 Task: Find connections with filter location Babijn with filter topic #Mindfulwith filter profile language Potuguese with filter current company Informatica with filter school Tamil Nadu Open University, Chennai with filter industry Legislative Offices with filter service category Filing with filter keywords title Iron Worker
Action: Mouse moved to (528, 61)
Screenshot: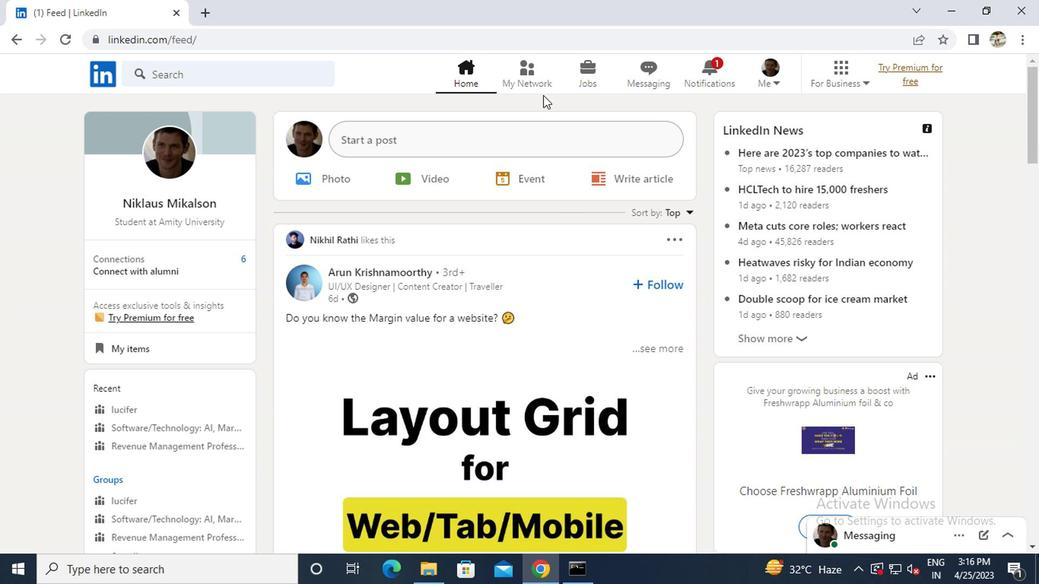 
Action: Mouse pressed left at (528, 61)
Screenshot: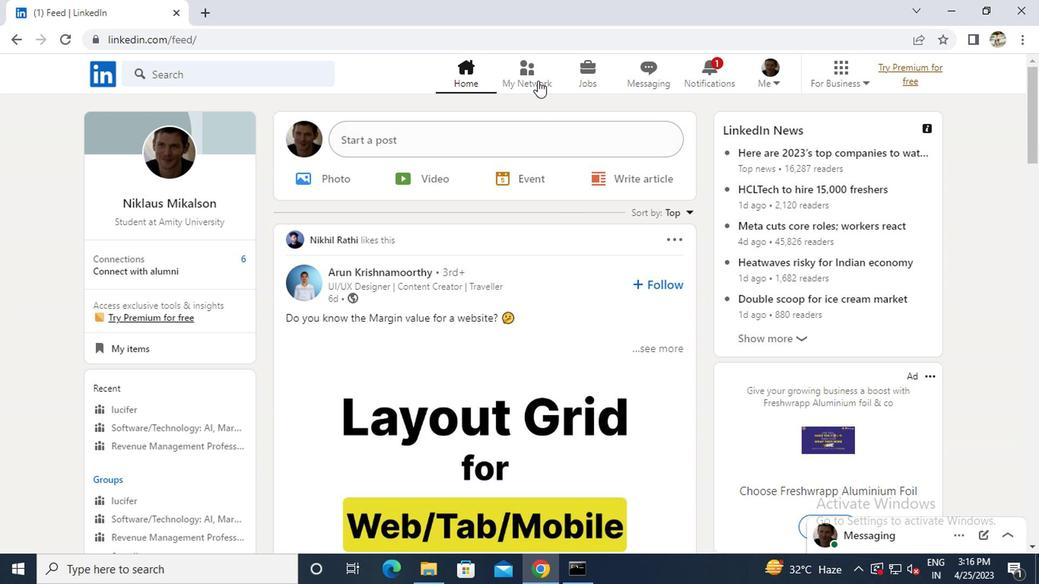 
Action: Mouse moved to (158, 158)
Screenshot: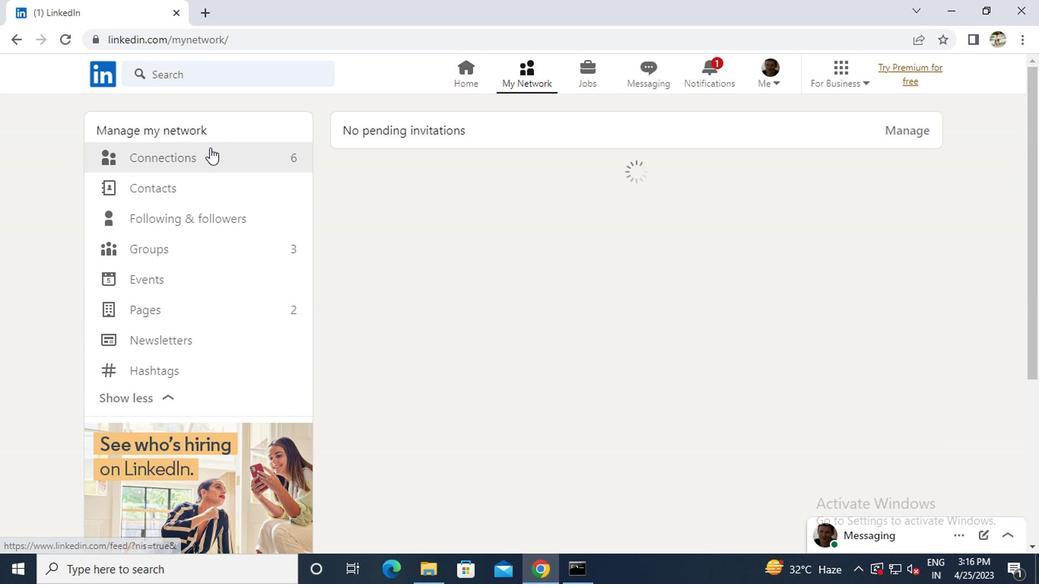 
Action: Mouse pressed left at (158, 158)
Screenshot: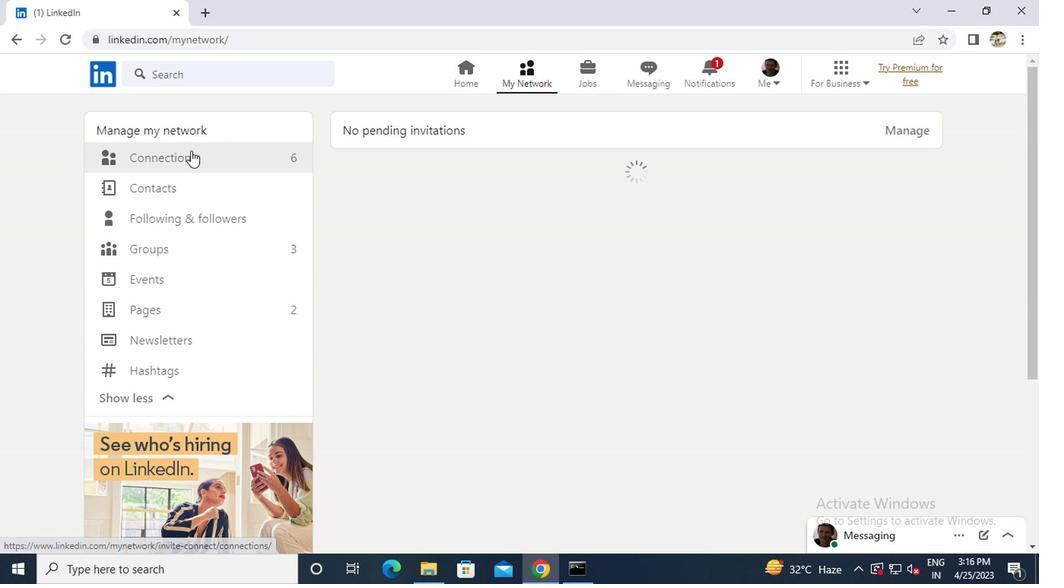 
Action: Mouse moved to (620, 160)
Screenshot: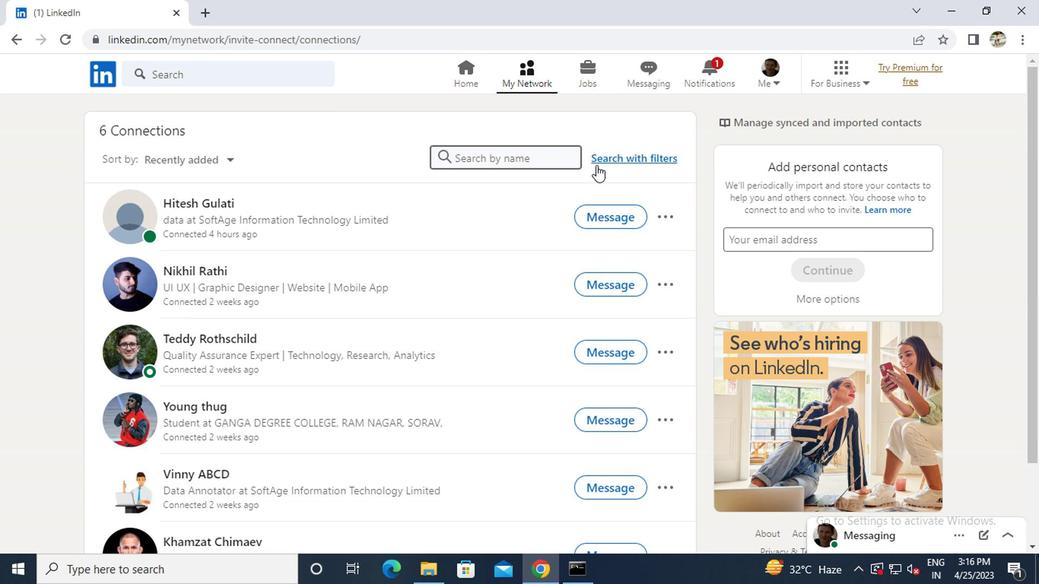 
Action: Mouse pressed left at (620, 160)
Screenshot: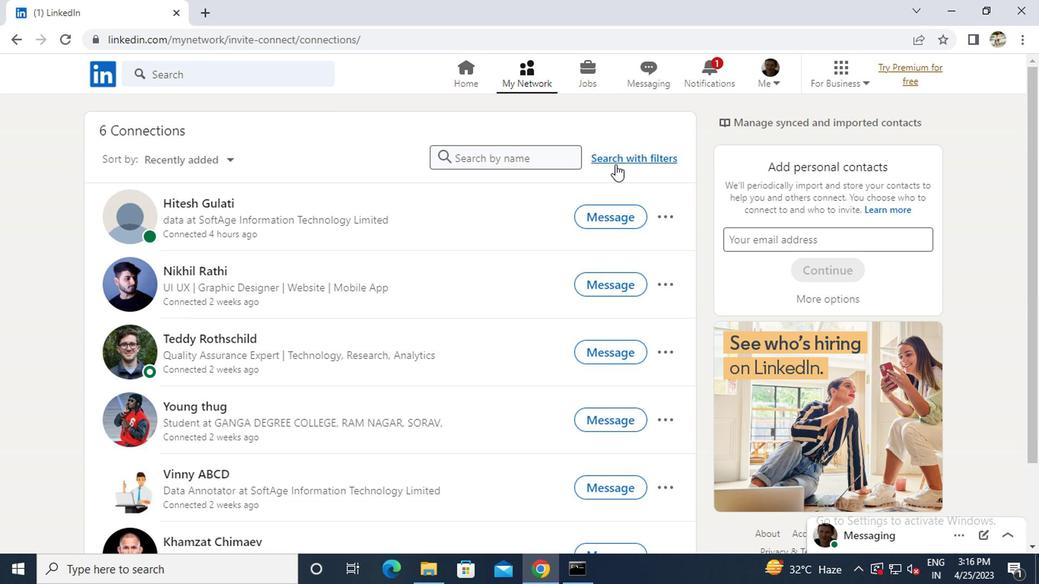 
Action: Mouse moved to (507, 117)
Screenshot: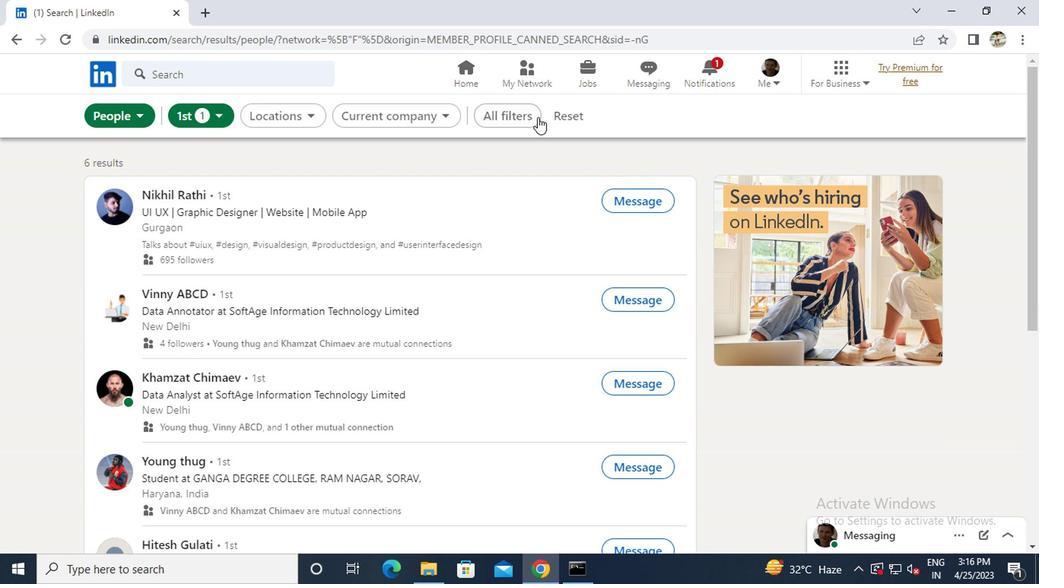 
Action: Mouse pressed left at (507, 117)
Screenshot: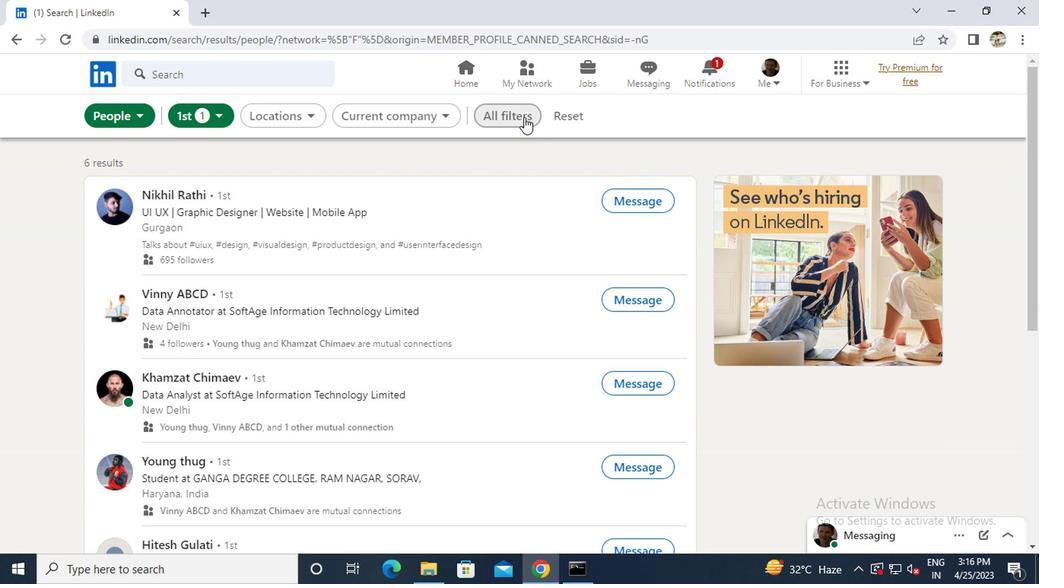 
Action: Mouse moved to (750, 380)
Screenshot: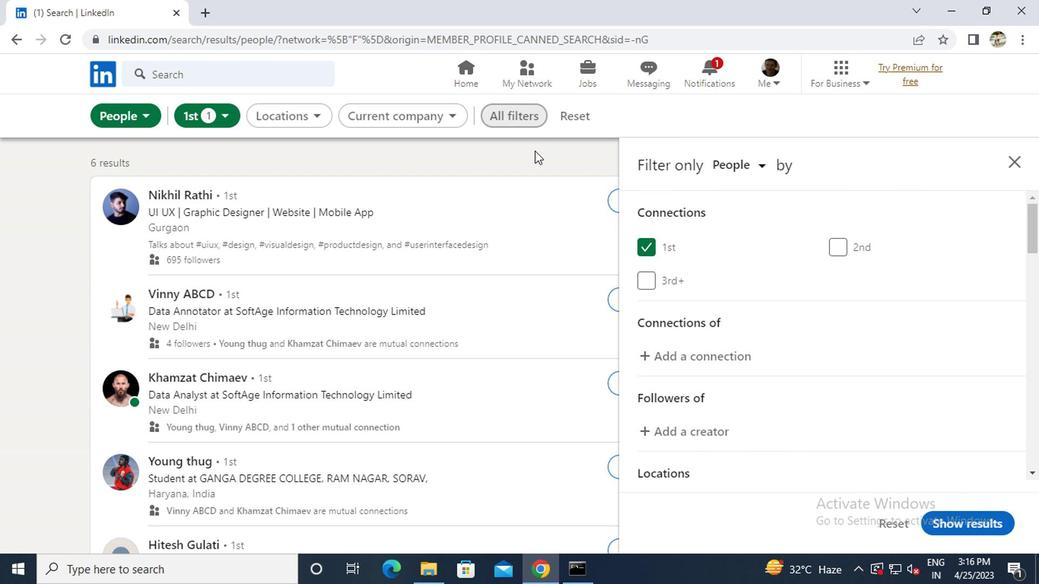 
Action: Mouse scrolled (750, 379) with delta (0, -1)
Screenshot: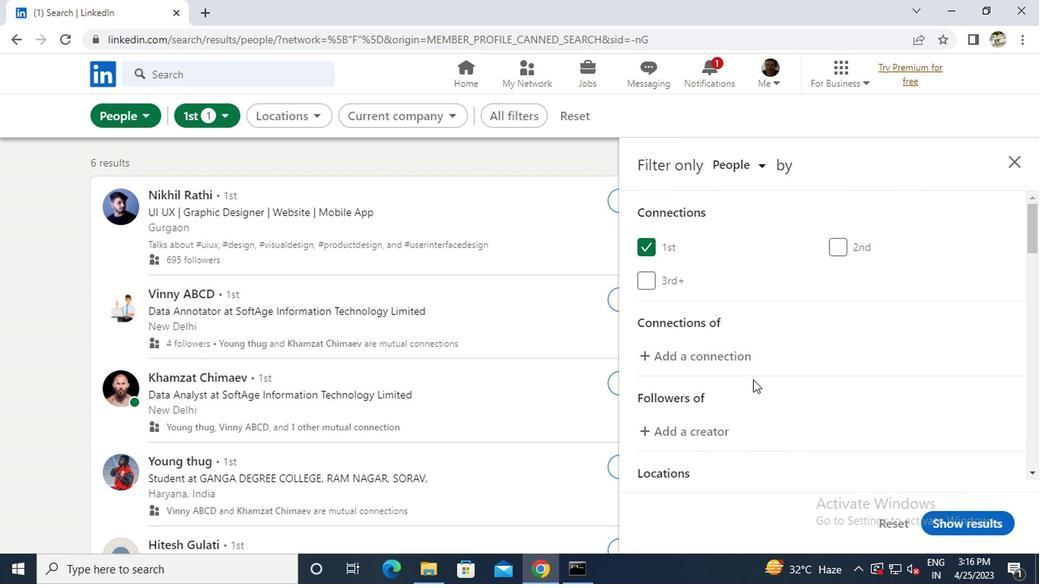 
Action: Mouse moved to (750, 381)
Screenshot: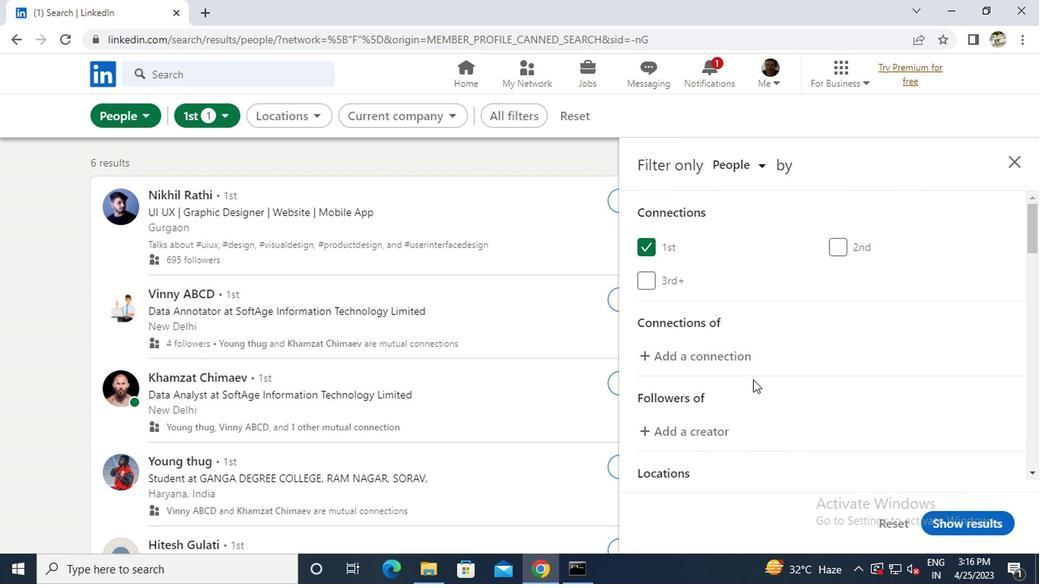 
Action: Mouse scrolled (750, 380) with delta (0, 0)
Screenshot: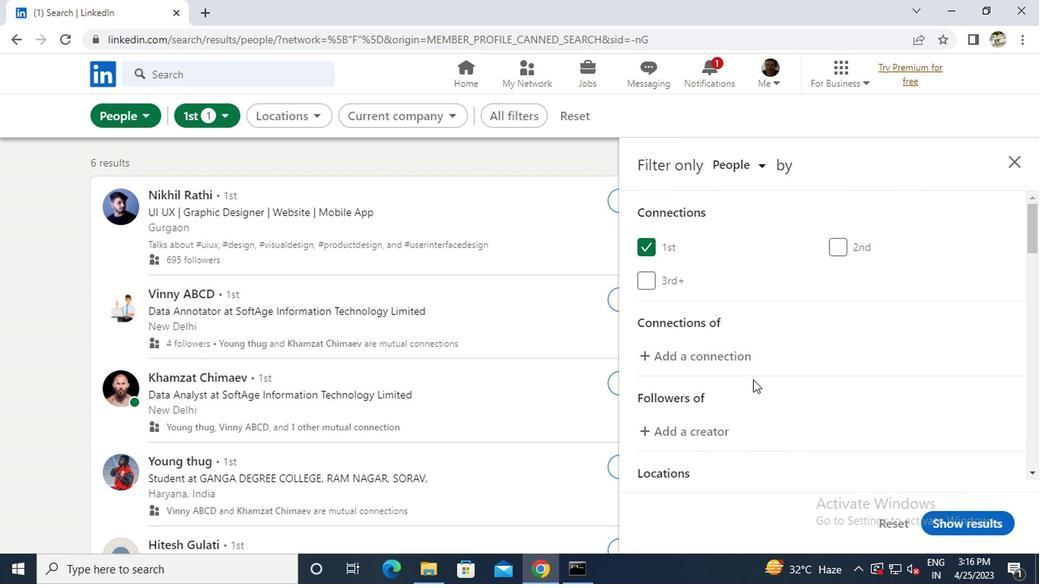 
Action: Mouse scrolled (750, 380) with delta (0, 0)
Screenshot: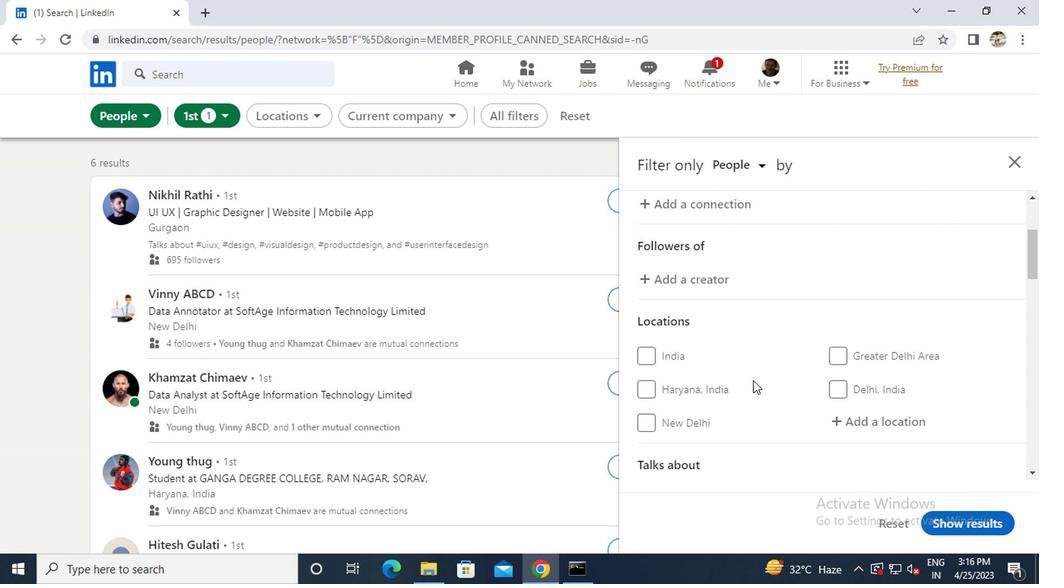 
Action: Mouse moved to (867, 353)
Screenshot: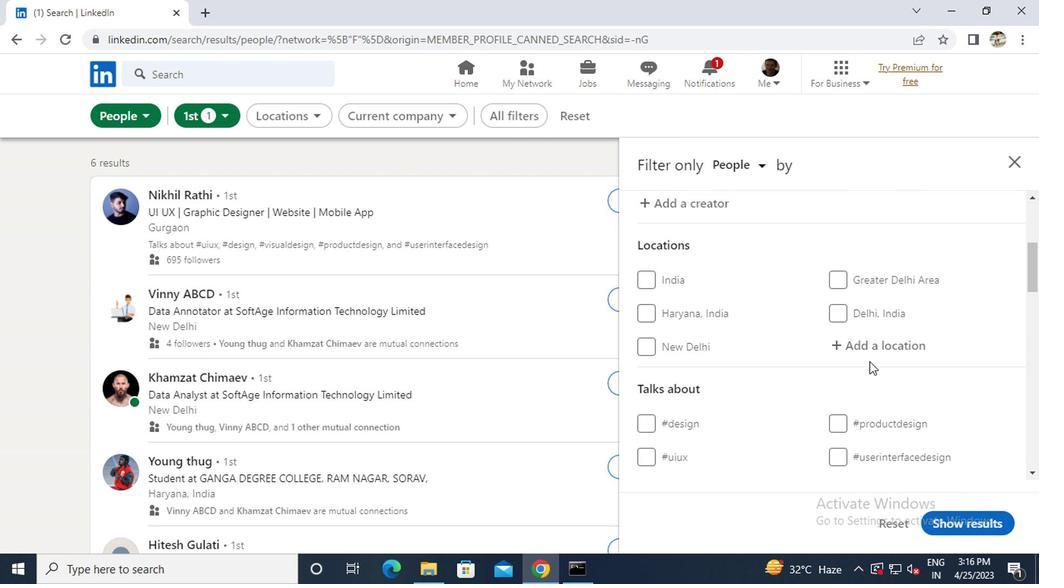 
Action: Mouse pressed left at (867, 353)
Screenshot: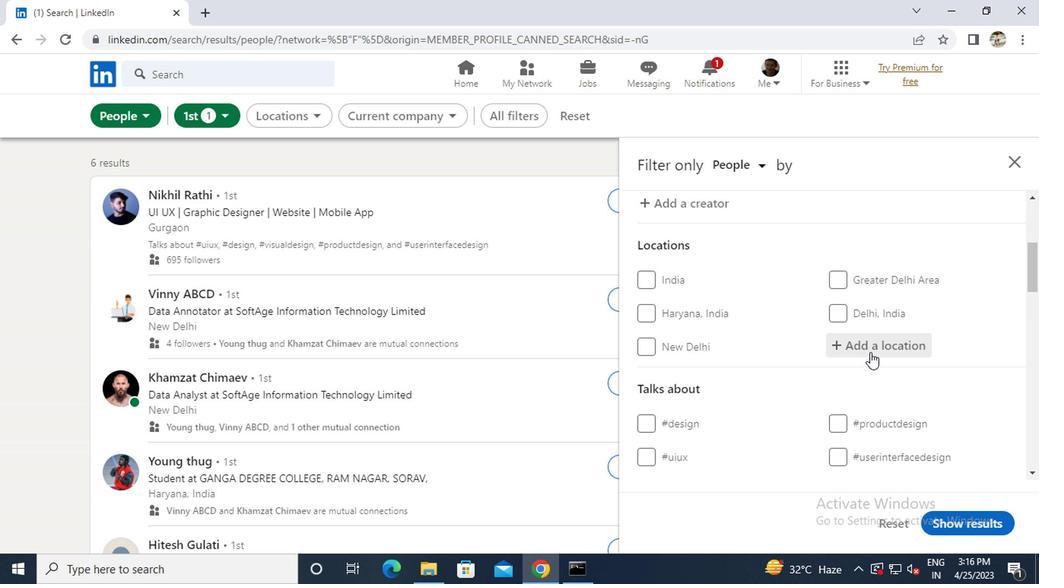 
Action: Key pressed <Key.caps_lock>b<Key.caps_lock>abijn
Screenshot: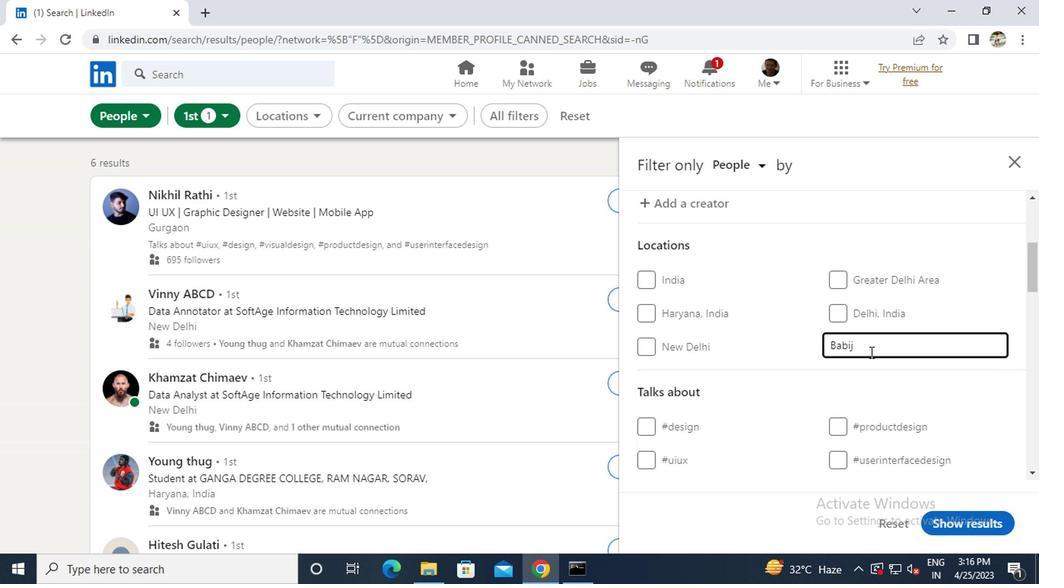 
Action: Mouse scrolled (867, 352) with delta (0, 0)
Screenshot: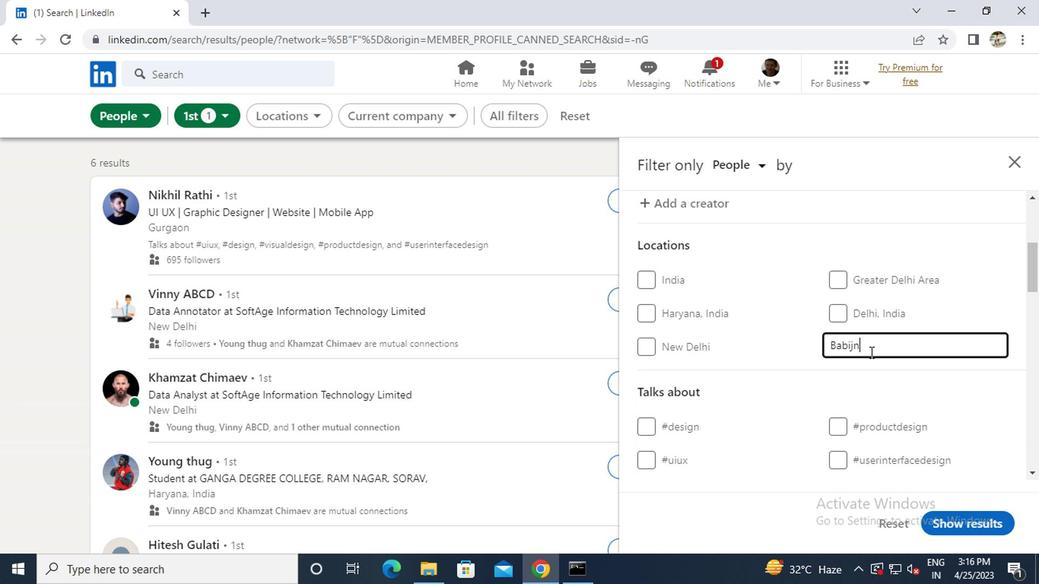 
Action: Mouse scrolled (867, 352) with delta (0, 0)
Screenshot: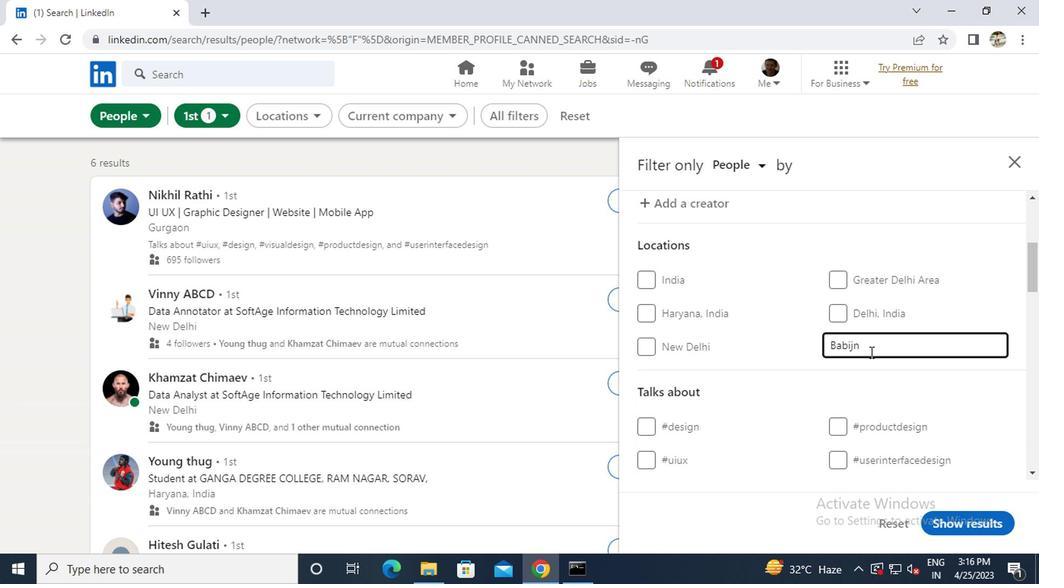 
Action: Mouse moved to (867, 345)
Screenshot: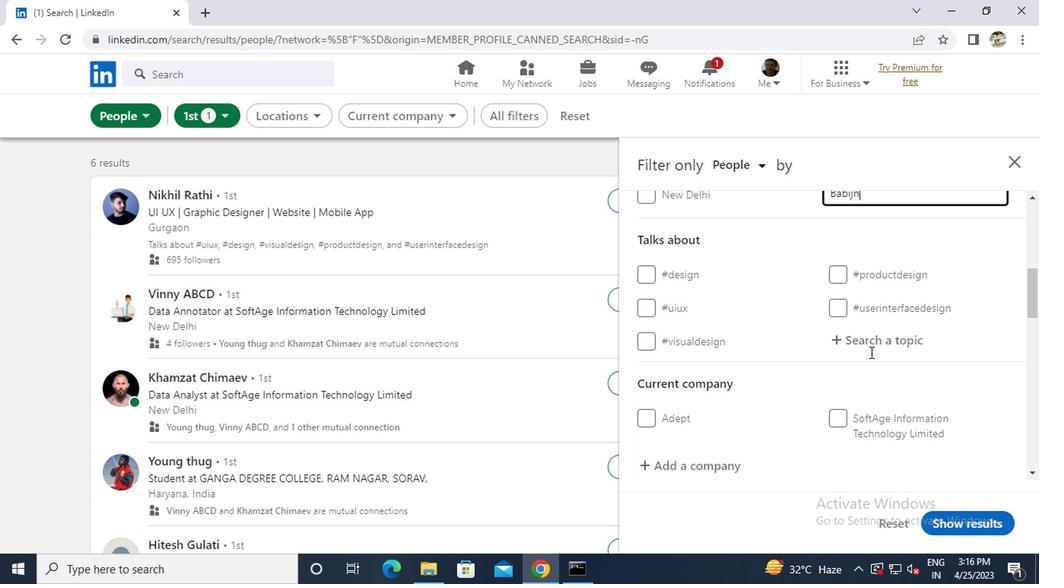 
Action: Mouse pressed left at (867, 345)
Screenshot: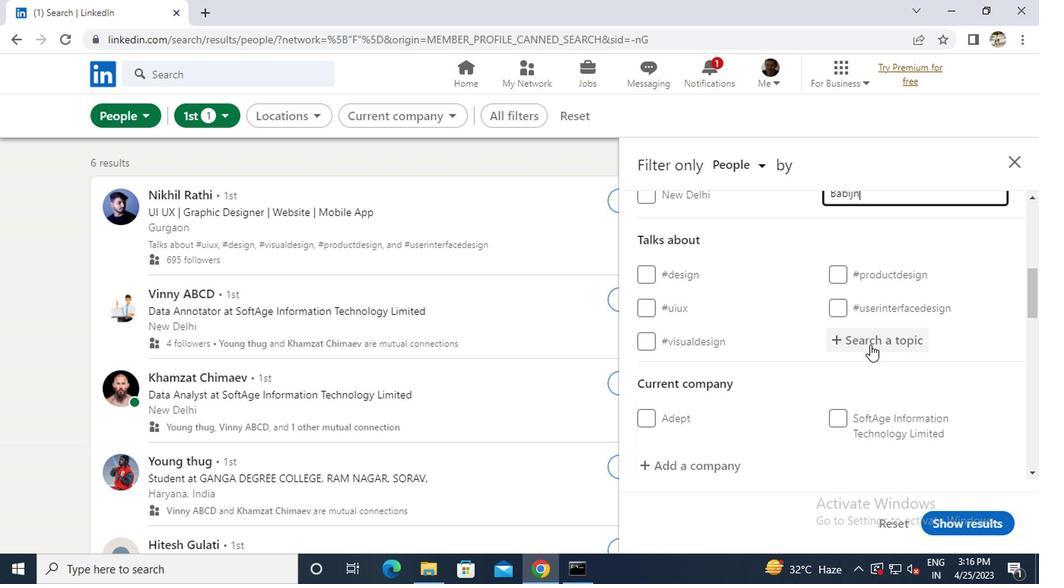 
Action: Key pressed <Key.shift>#<Key.caps_lock>M<Key.caps_lock>INDFUL
Screenshot: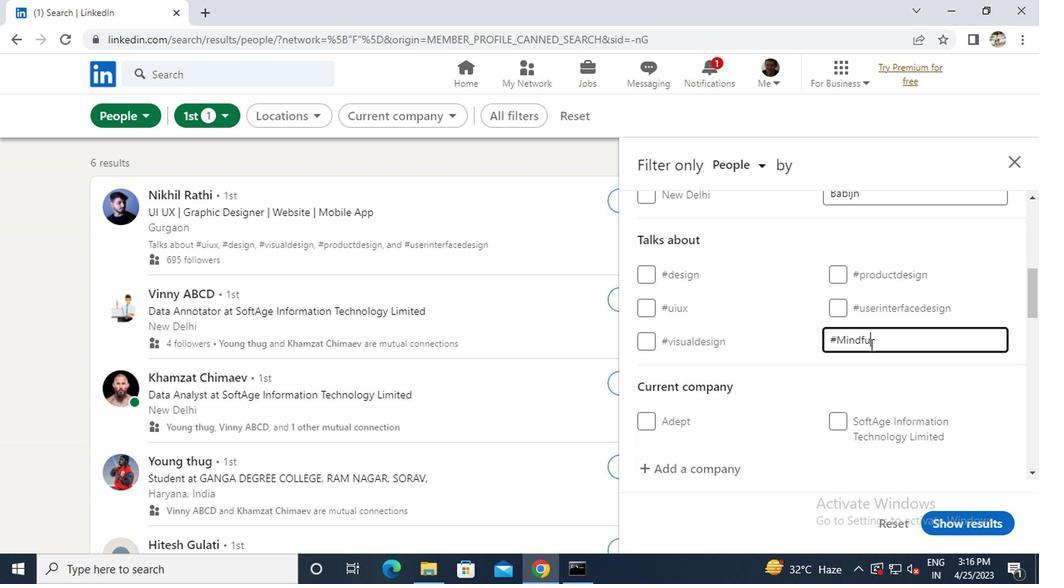 
Action: Mouse scrolled (867, 345) with delta (0, 0)
Screenshot: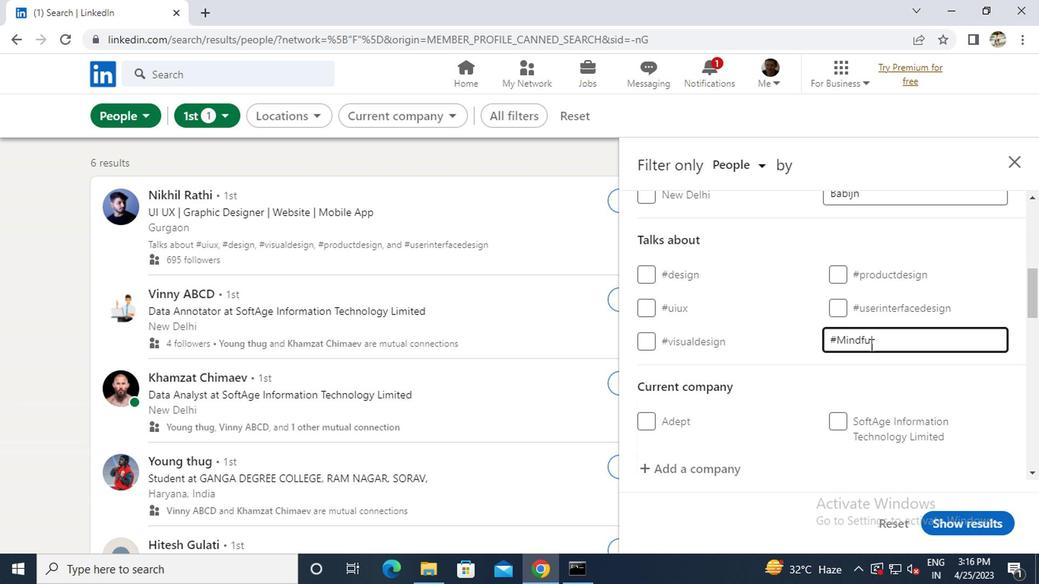 
Action: Mouse scrolled (867, 345) with delta (0, 0)
Screenshot: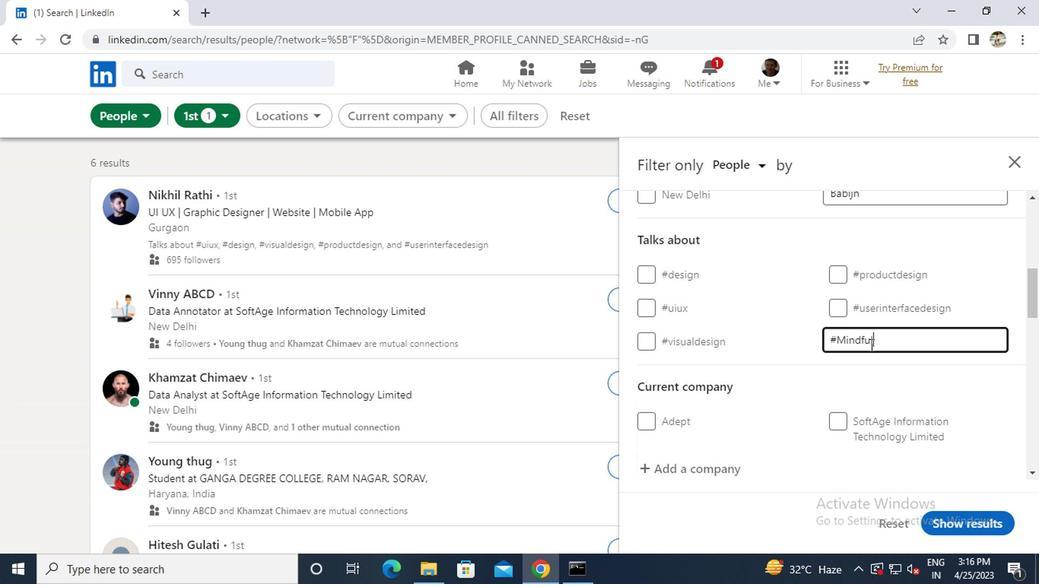 
Action: Mouse moved to (700, 306)
Screenshot: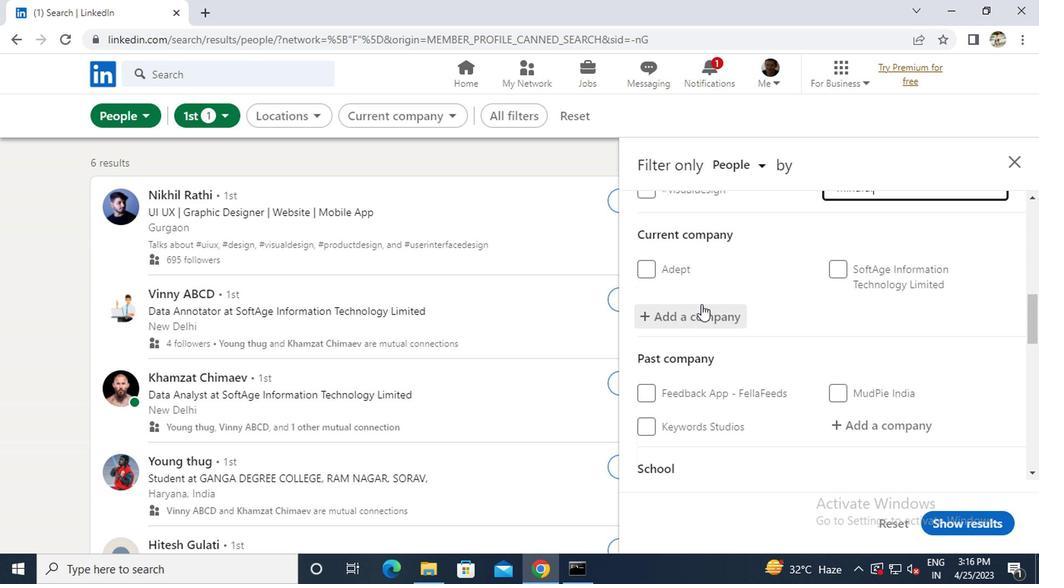 
Action: Mouse pressed left at (700, 306)
Screenshot: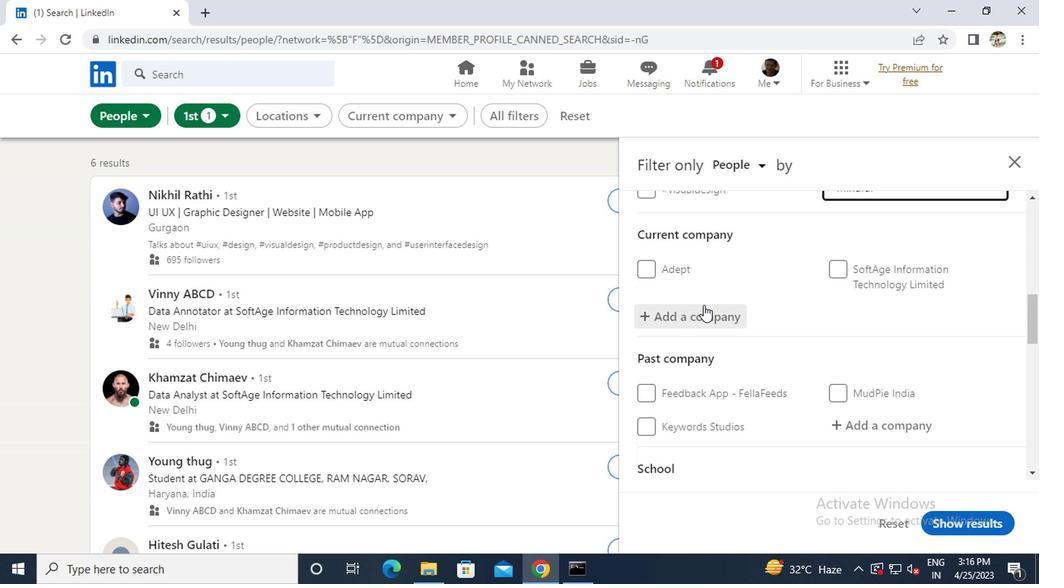 
Action: Key pressed <Key.caps_lock>I<Key.caps_lock>NFORM
Screenshot: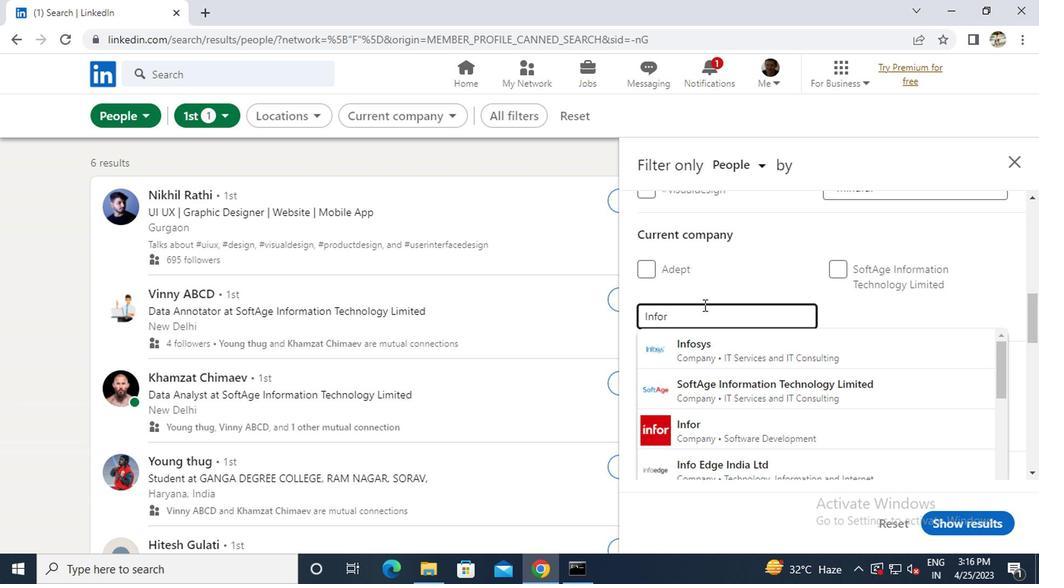 
Action: Mouse moved to (688, 395)
Screenshot: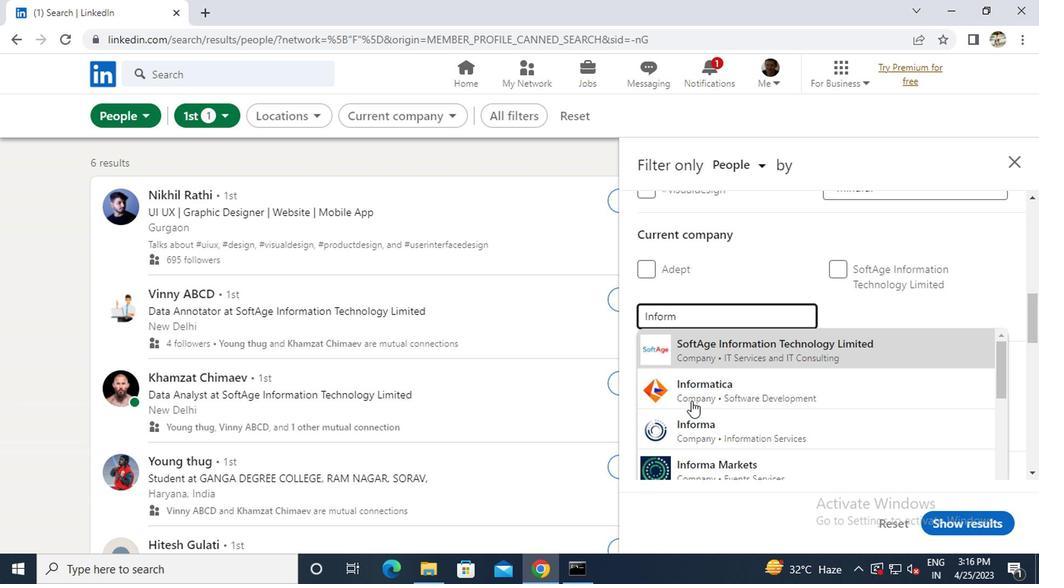 
Action: Mouse pressed left at (688, 395)
Screenshot: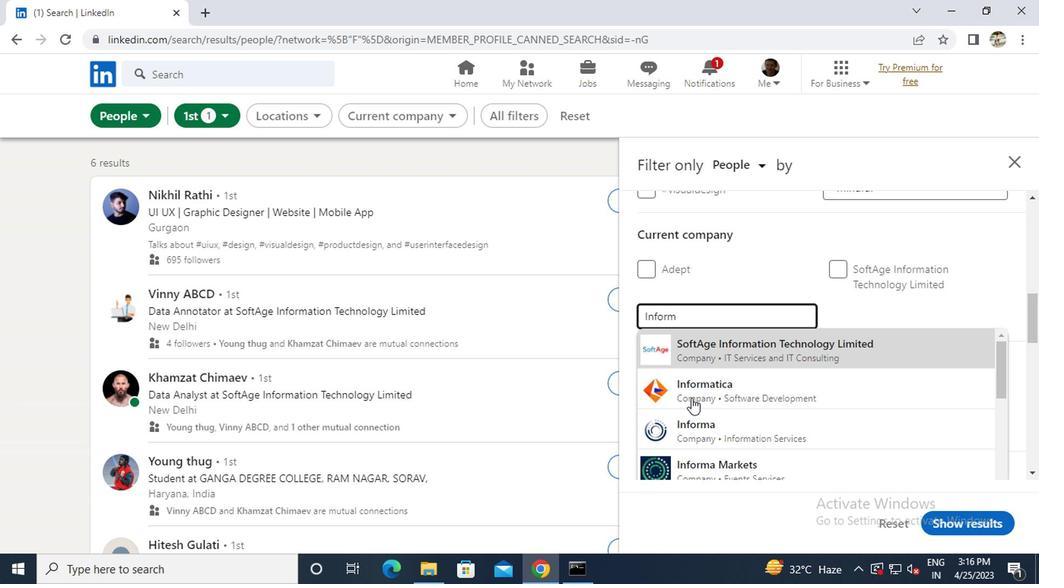 
Action: Mouse scrolled (688, 394) with delta (0, -1)
Screenshot: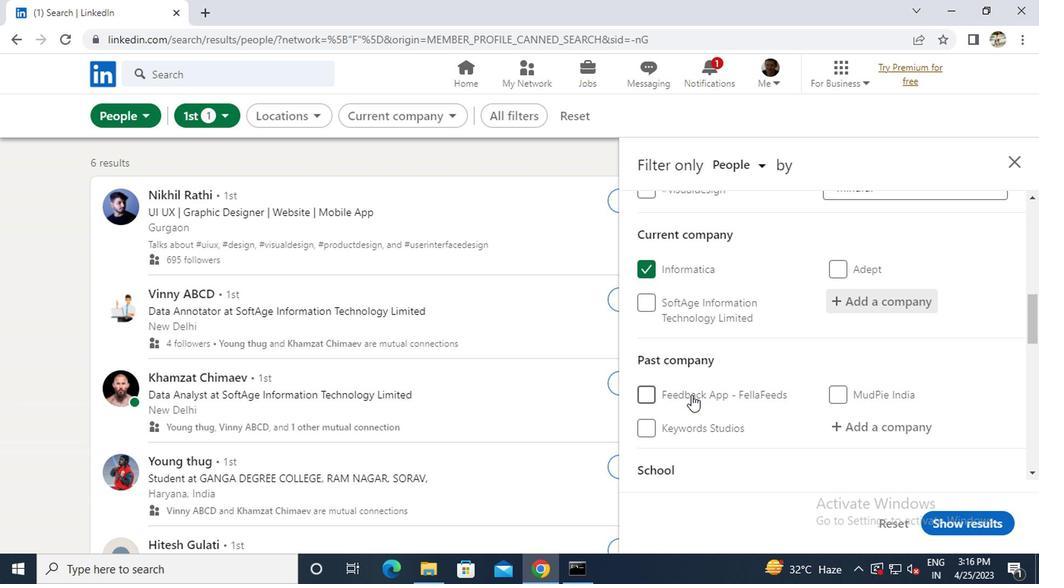 
Action: Mouse scrolled (688, 394) with delta (0, -1)
Screenshot: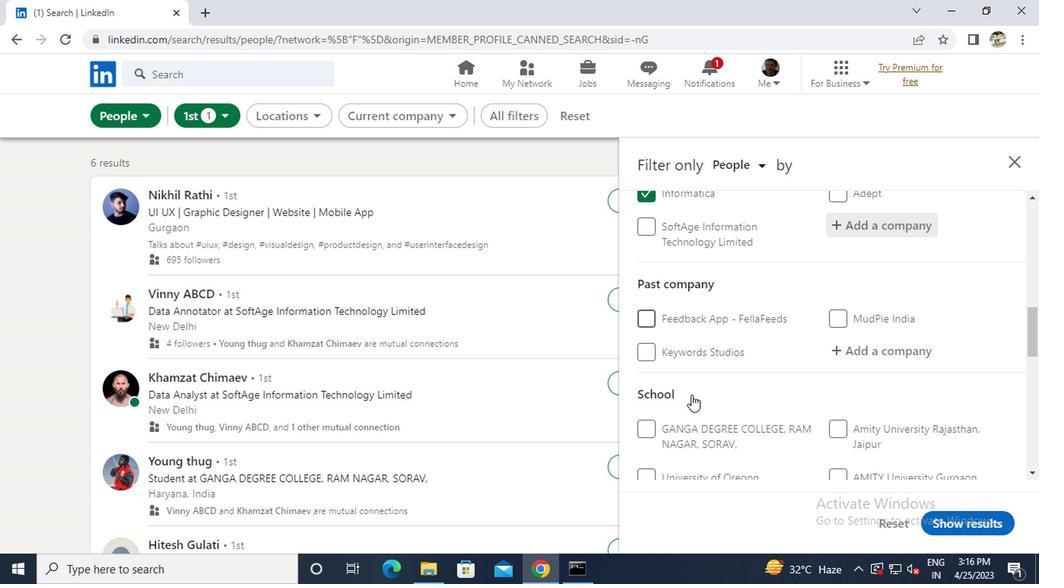 
Action: Mouse moved to (661, 433)
Screenshot: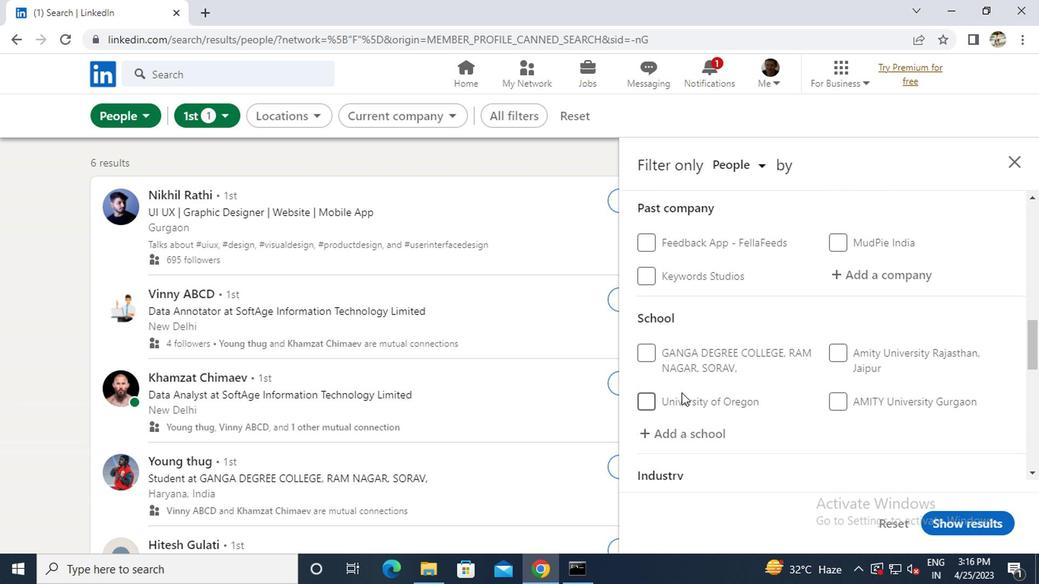 
Action: Mouse pressed left at (661, 433)
Screenshot: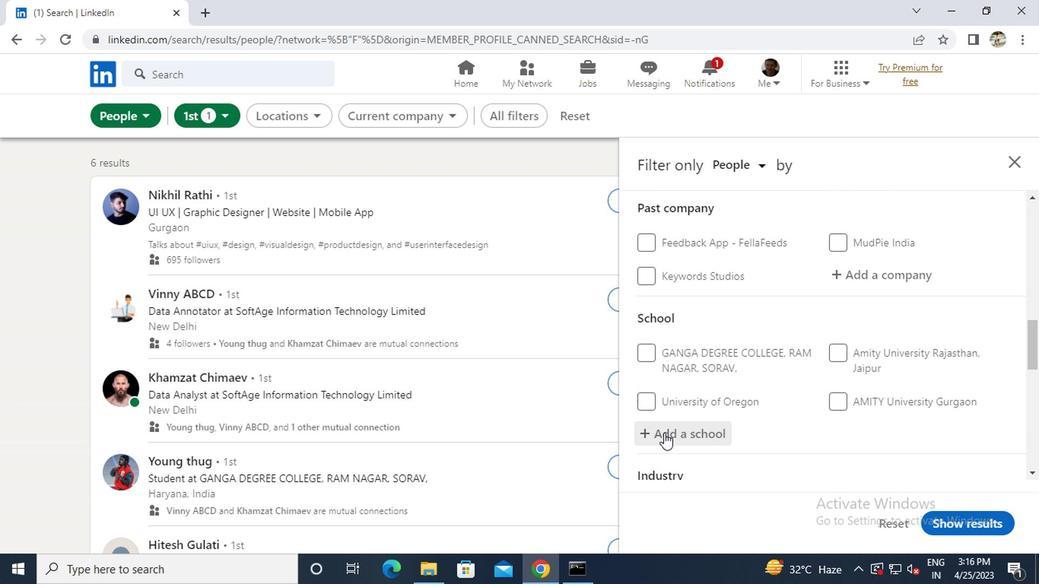 
Action: Key pressed <Key.caps_lock>T<Key.caps_lock>AMIL<Key.space><Key.caps_lock>N<Key.caps_lock>ADU<Key.space><Key.caps_lock>O<Key.caps_lock>
Screenshot: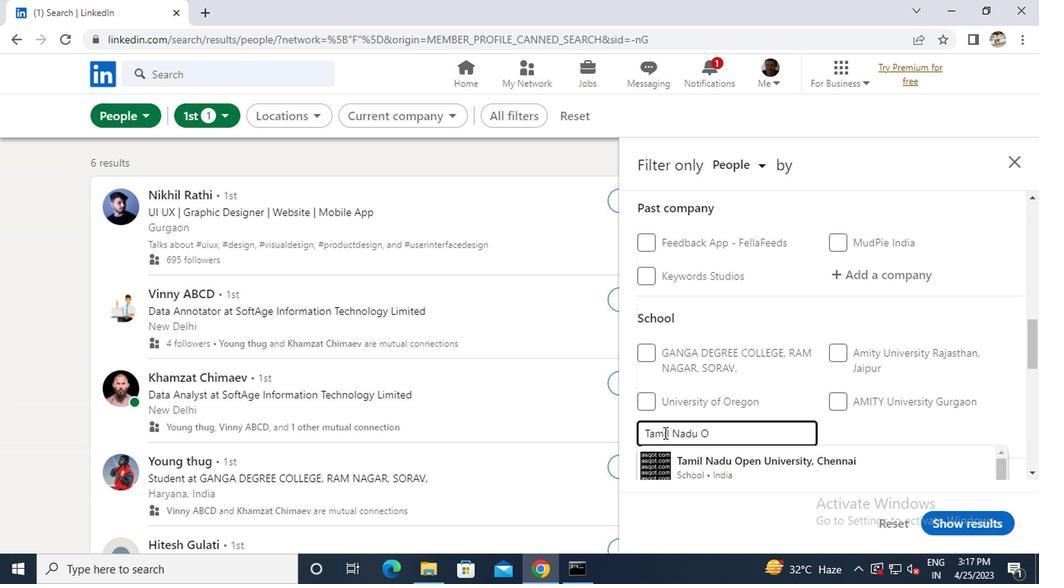 
Action: Mouse moved to (683, 458)
Screenshot: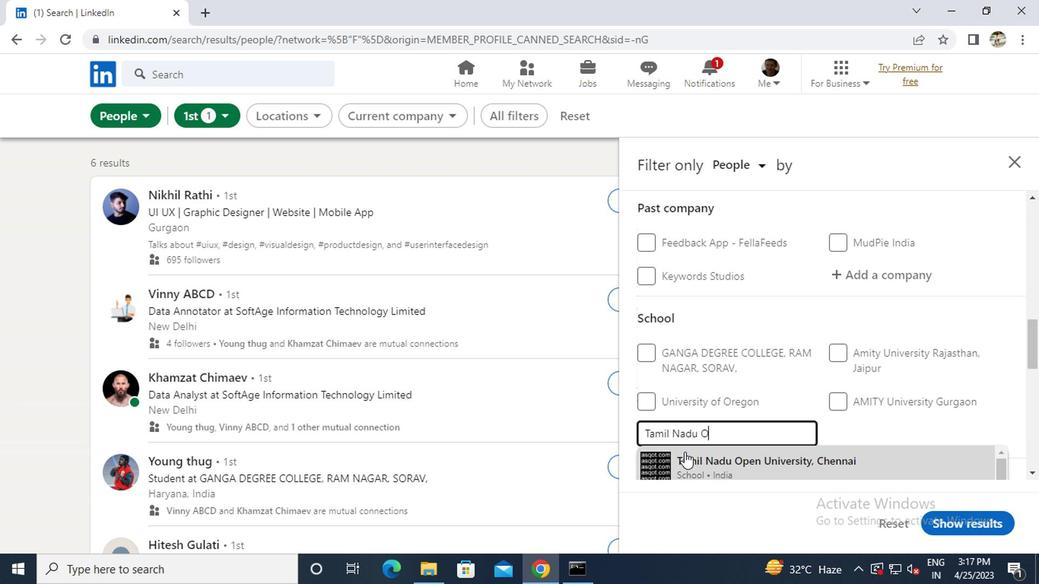 
Action: Mouse pressed left at (683, 458)
Screenshot: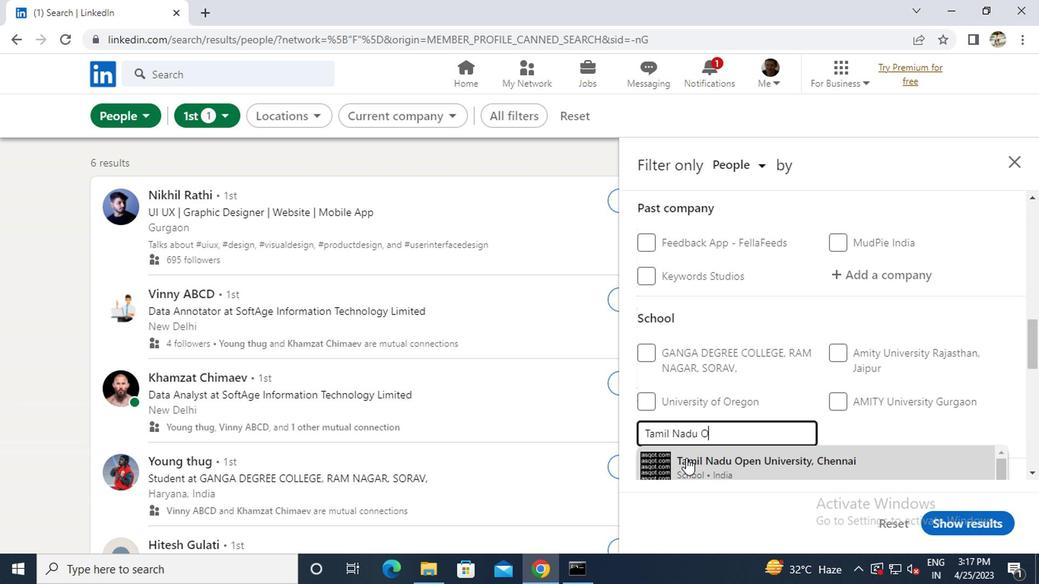 
Action: Mouse scrolled (683, 458) with delta (0, 0)
Screenshot: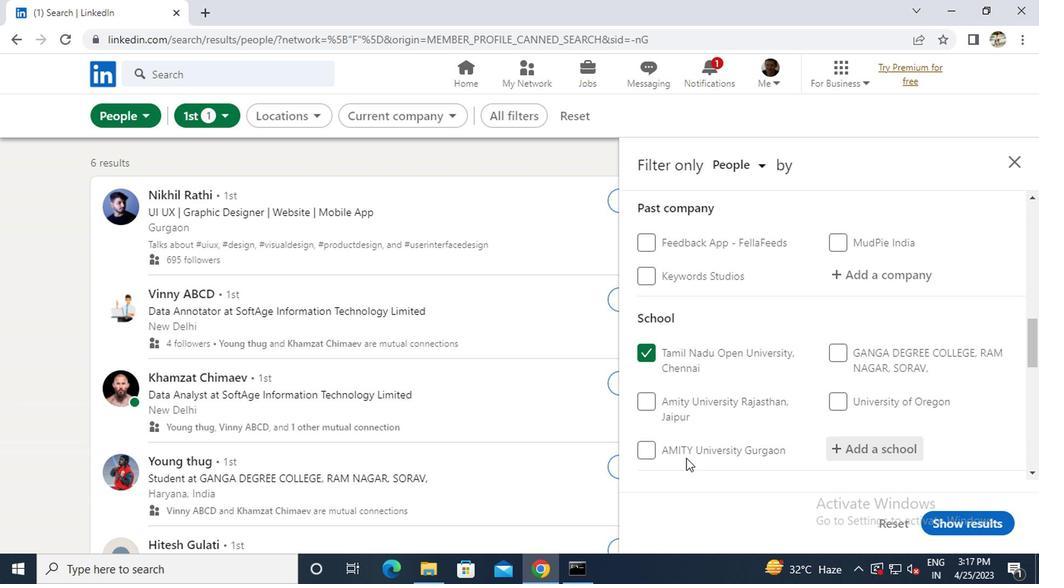 
Action: Mouse scrolled (683, 458) with delta (0, 0)
Screenshot: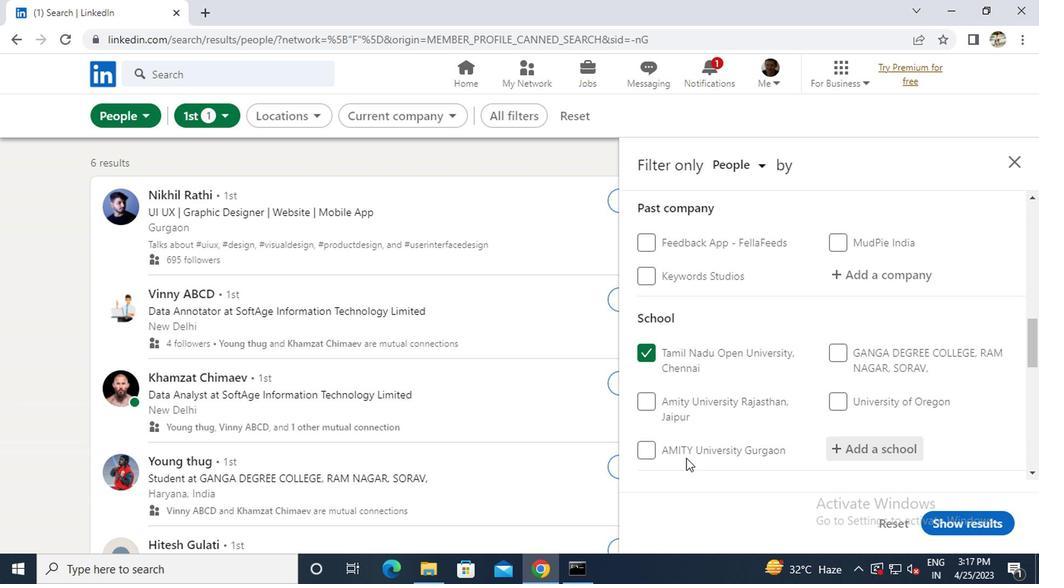 
Action: Mouse scrolled (683, 458) with delta (0, 0)
Screenshot: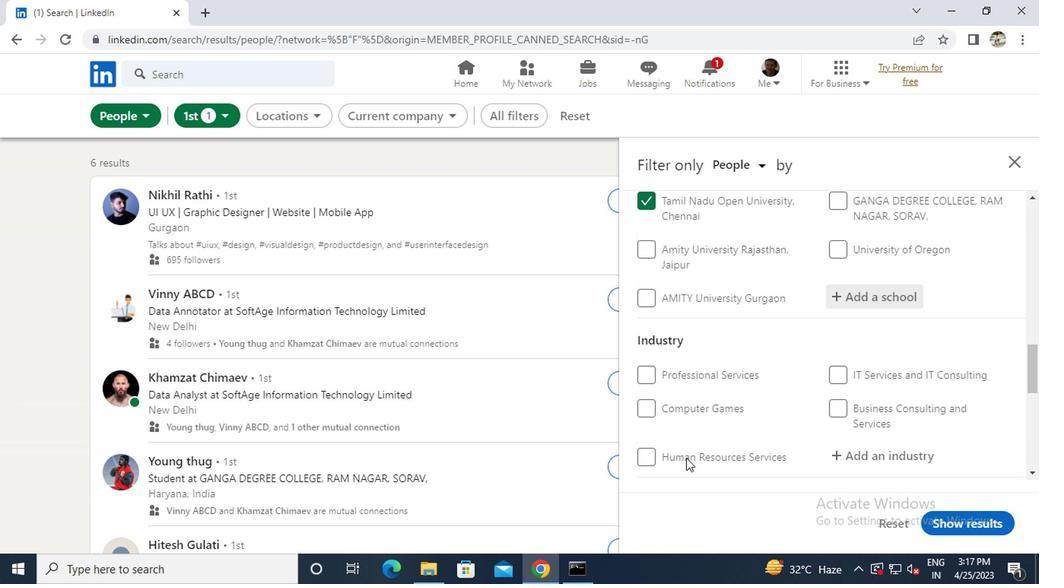 
Action: Mouse moved to (854, 378)
Screenshot: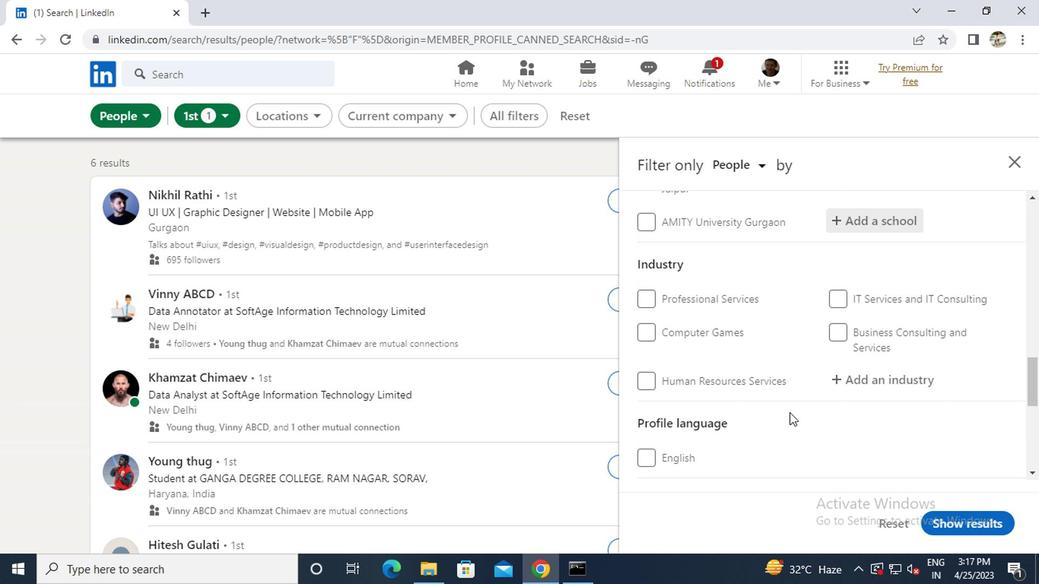 
Action: Mouse pressed left at (854, 378)
Screenshot: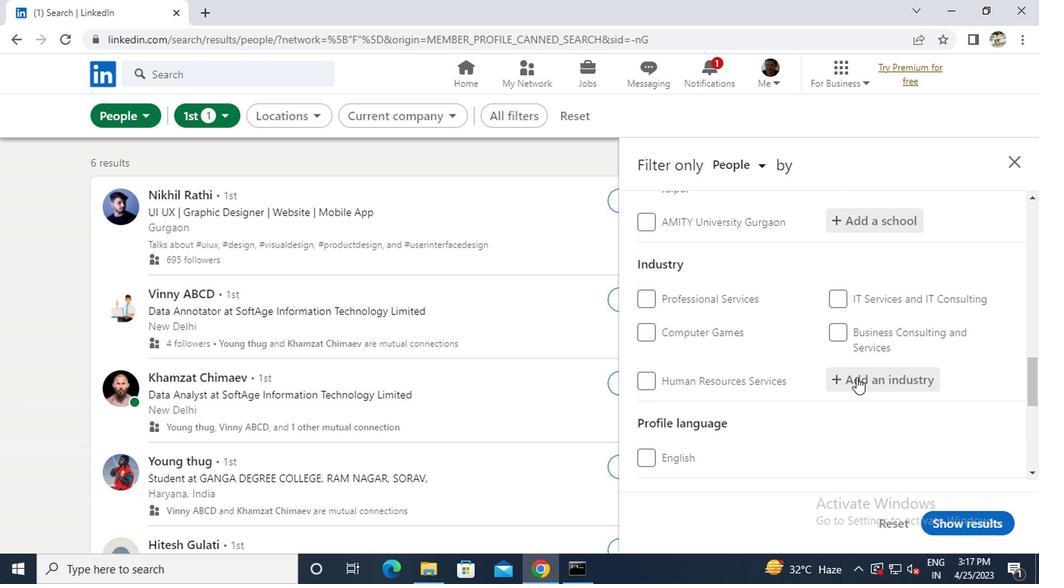 
Action: Key pressed <Key.caps_lock>L<Key.caps_lock>EGIS
Screenshot: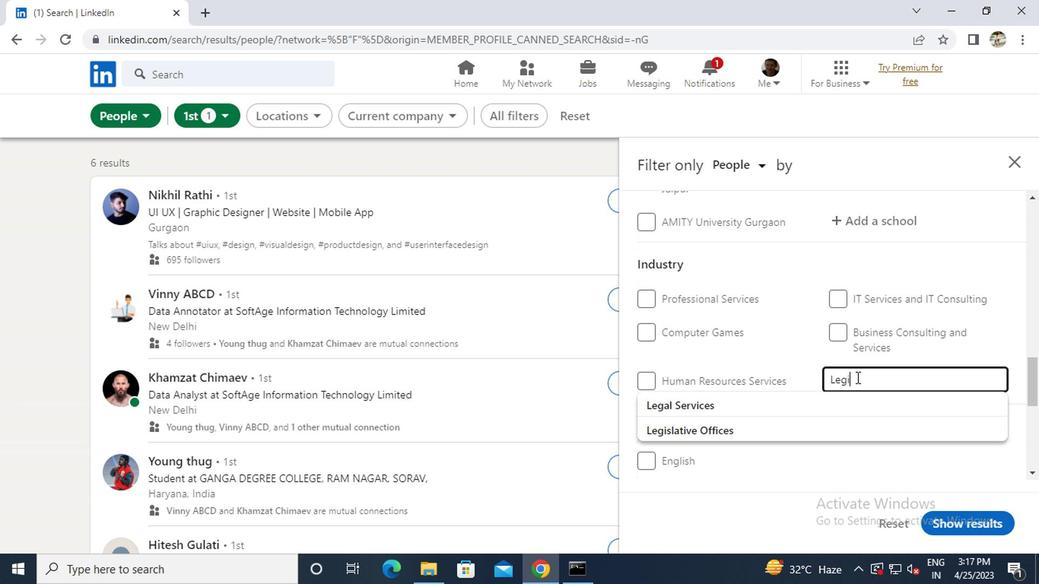 
Action: Mouse moved to (752, 401)
Screenshot: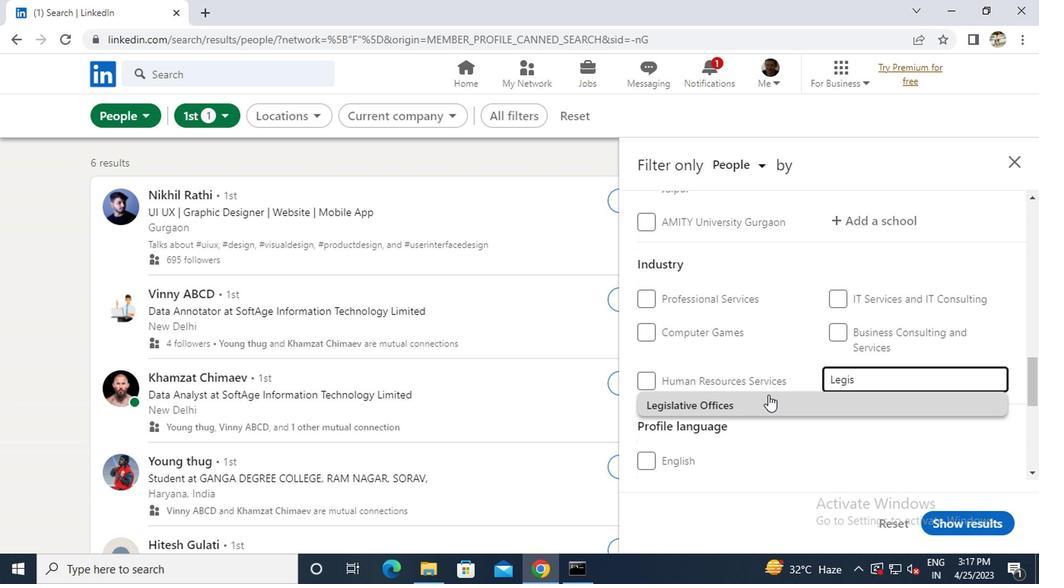 
Action: Mouse pressed left at (752, 401)
Screenshot: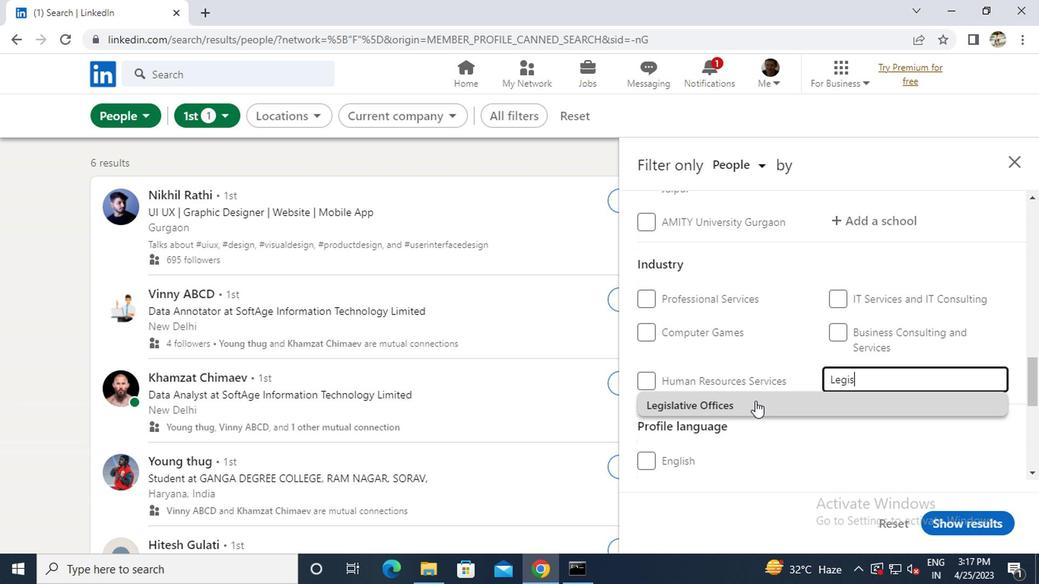 
Action: Mouse scrolled (752, 401) with delta (0, 0)
Screenshot: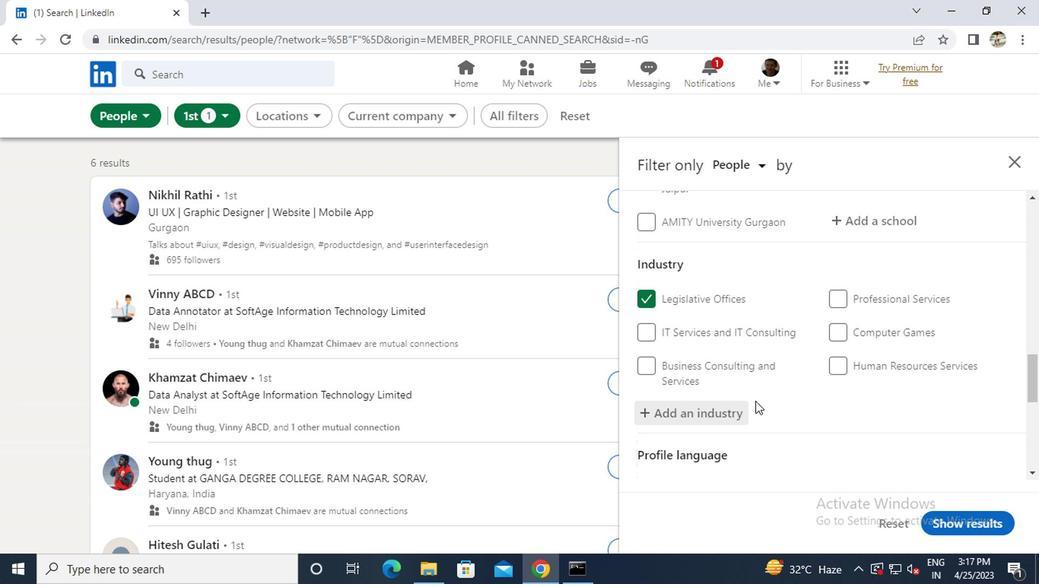 
Action: Mouse scrolled (752, 401) with delta (0, 0)
Screenshot: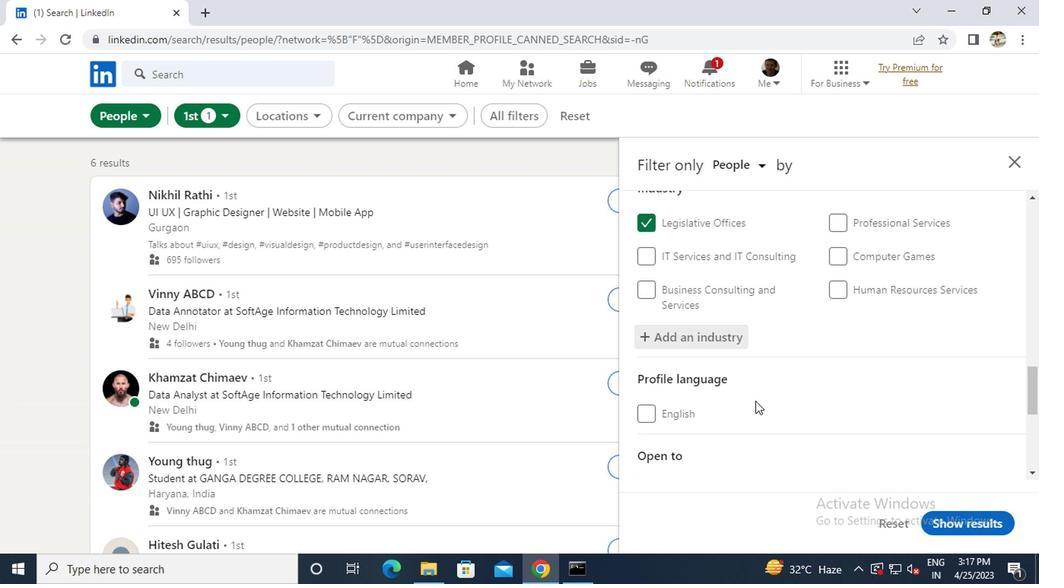 
Action: Mouse scrolled (752, 401) with delta (0, 0)
Screenshot: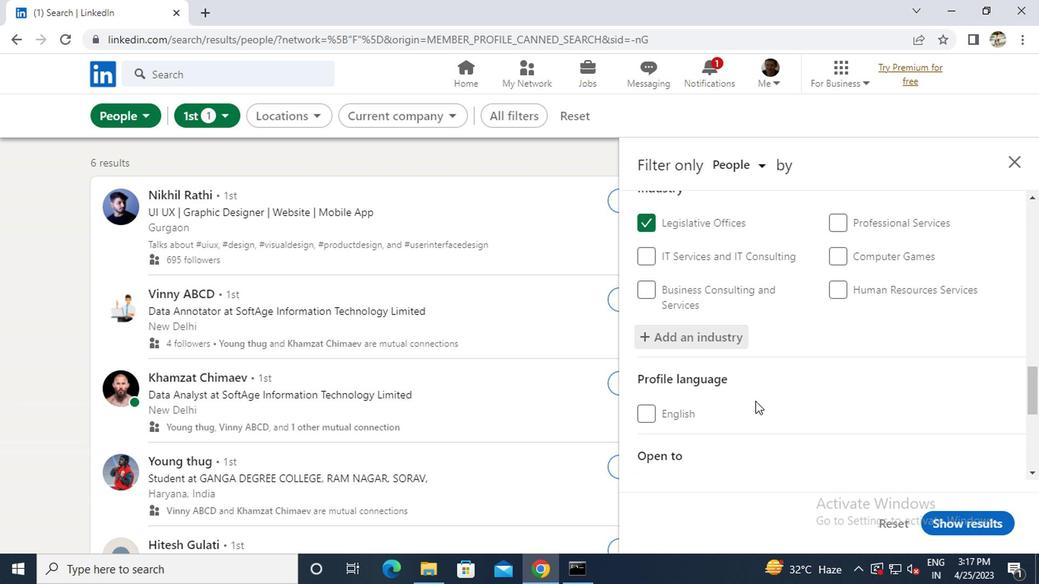 
Action: Mouse moved to (711, 422)
Screenshot: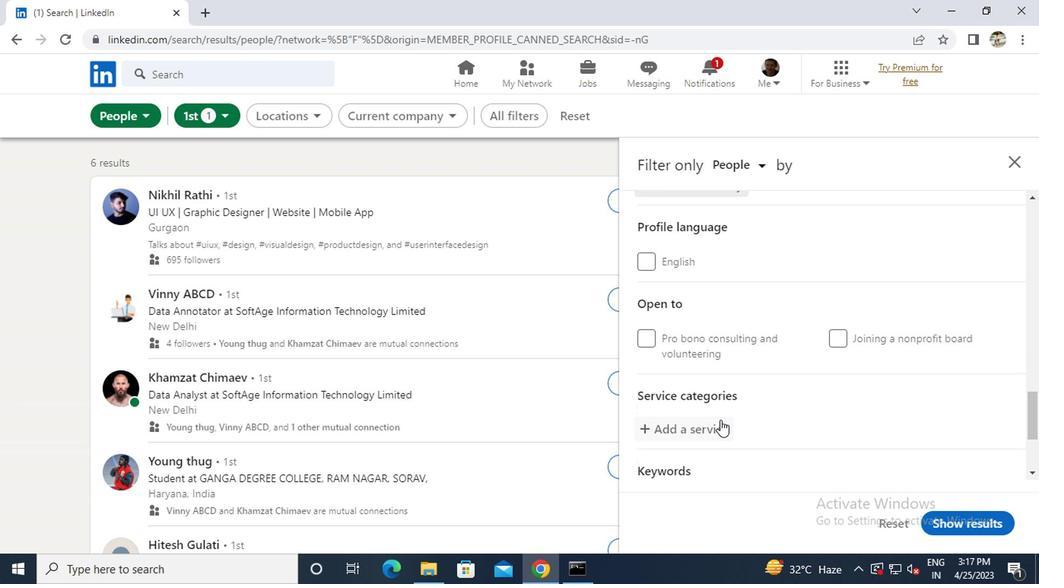 
Action: Mouse pressed left at (711, 422)
Screenshot: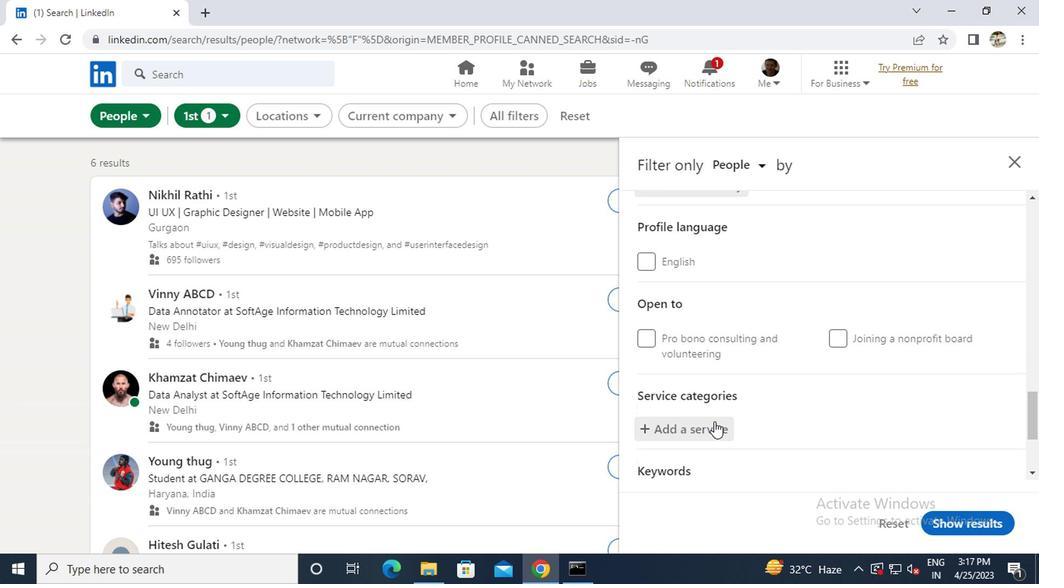 
Action: Key pressed <Key.caps_lock>F<Key.caps_lock>ILING
Screenshot: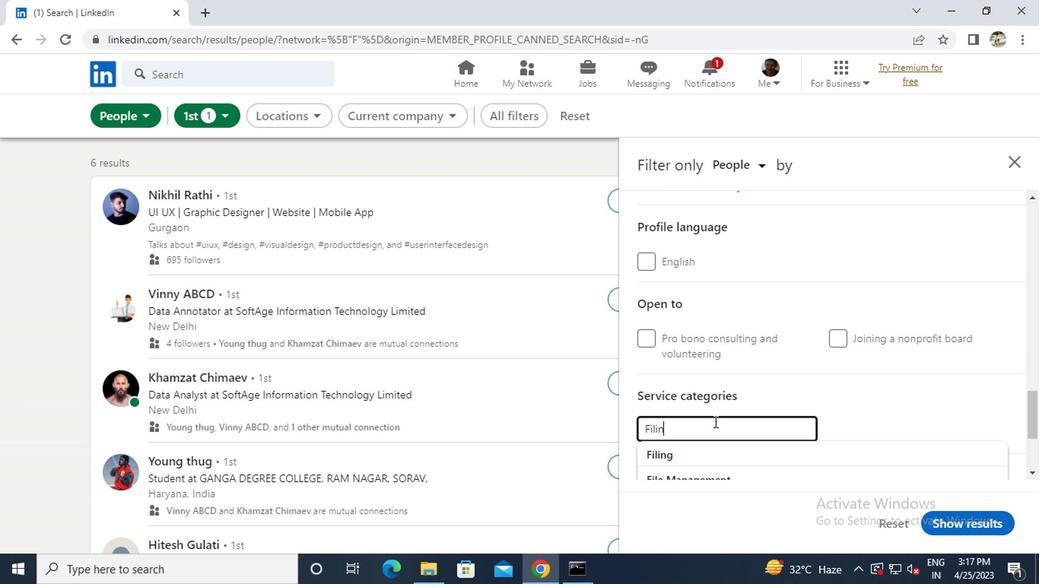 
Action: Mouse moved to (692, 453)
Screenshot: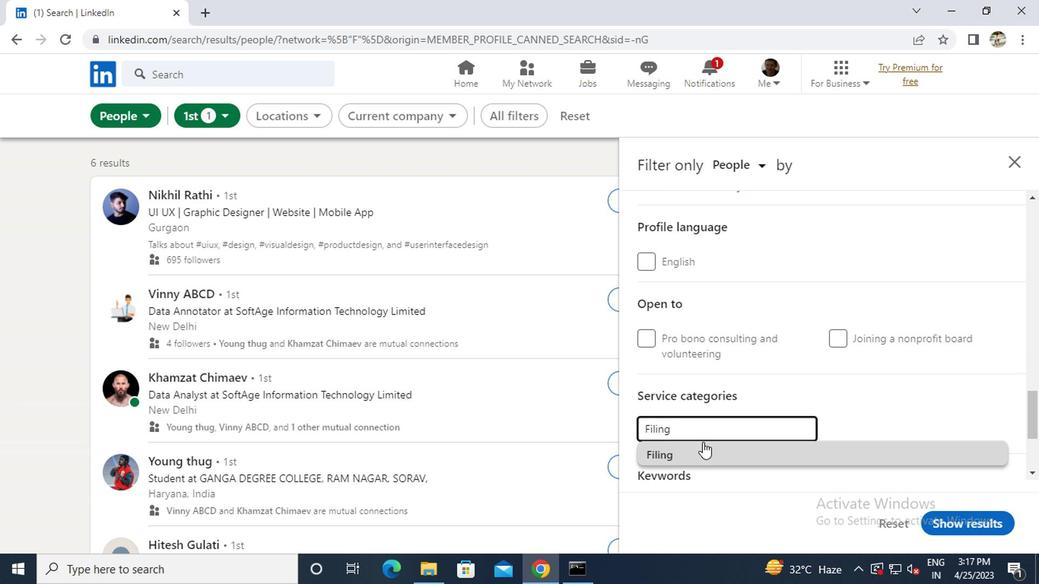 
Action: Mouse pressed left at (692, 453)
Screenshot: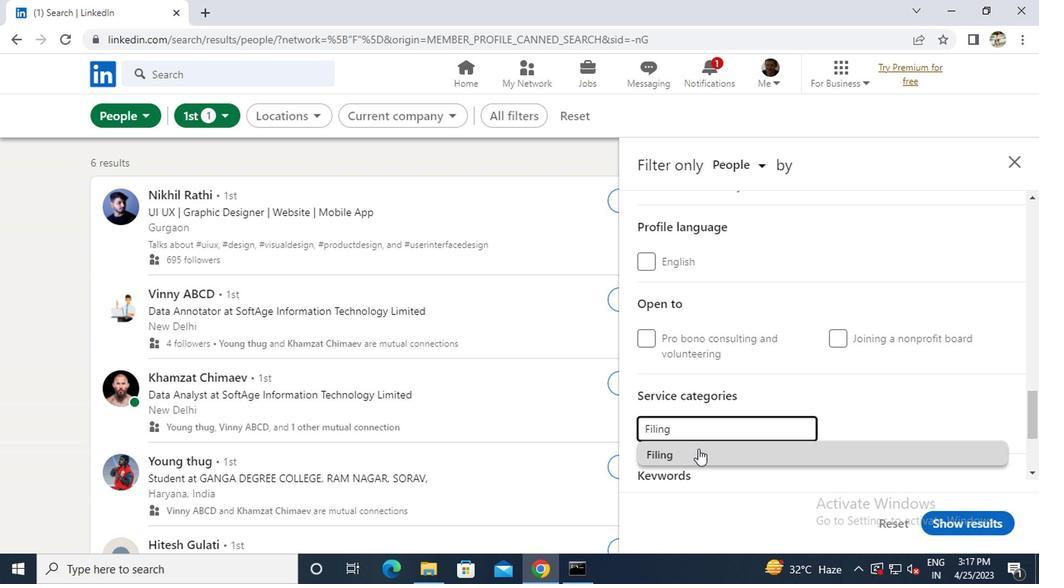 
Action: Mouse scrolled (692, 452) with delta (0, -1)
Screenshot: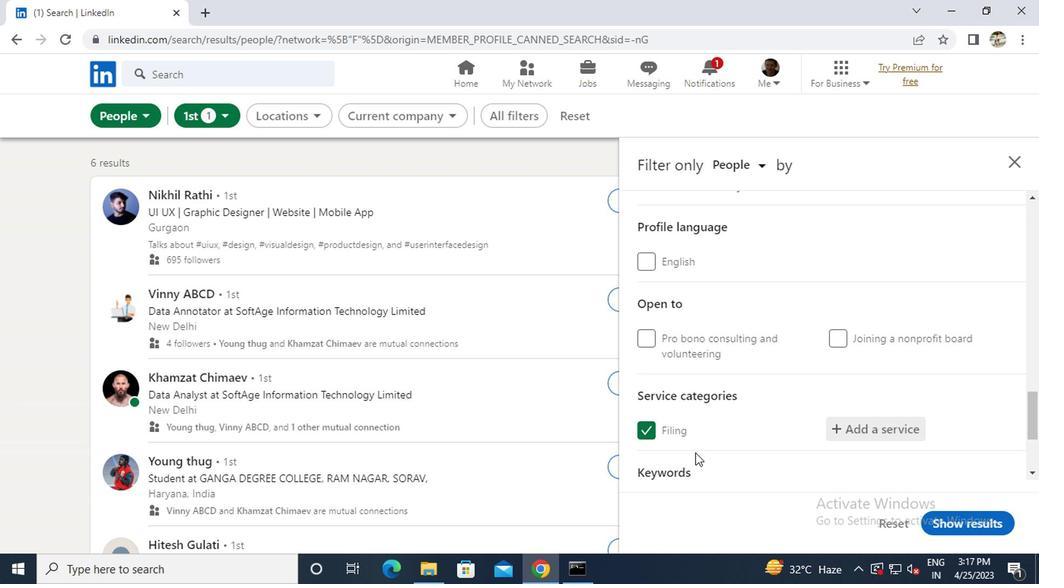 
Action: Mouse scrolled (692, 452) with delta (0, -1)
Screenshot: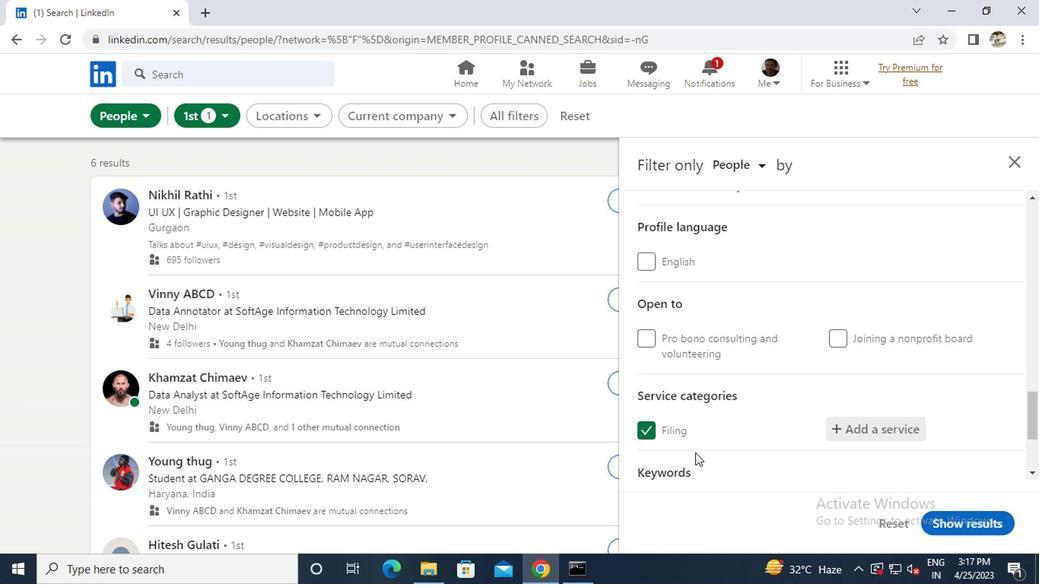 
Action: Mouse moved to (687, 430)
Screenshot: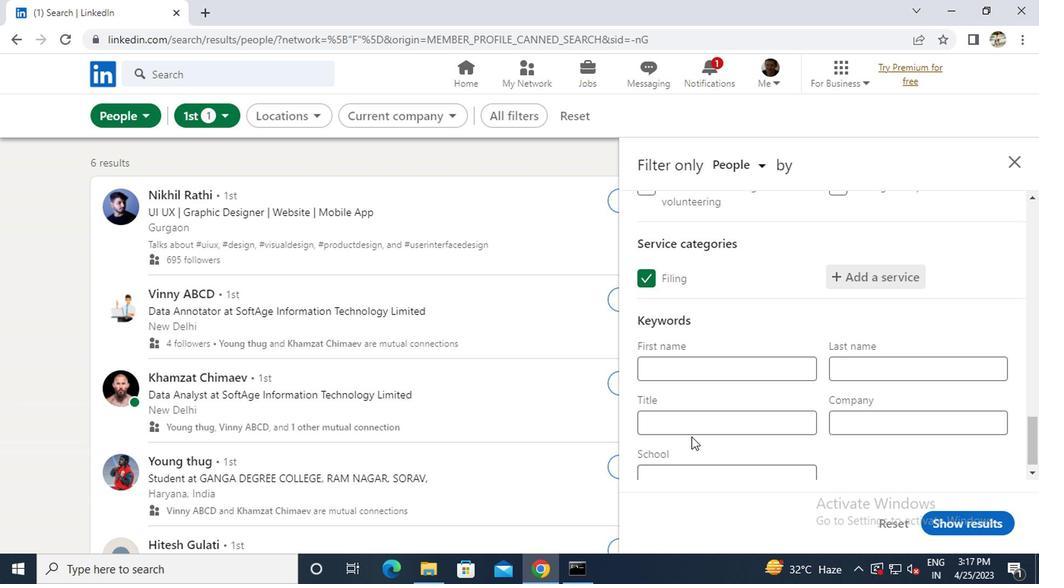 
Action: Mouse pressed left at (687, 430)
Screenshot: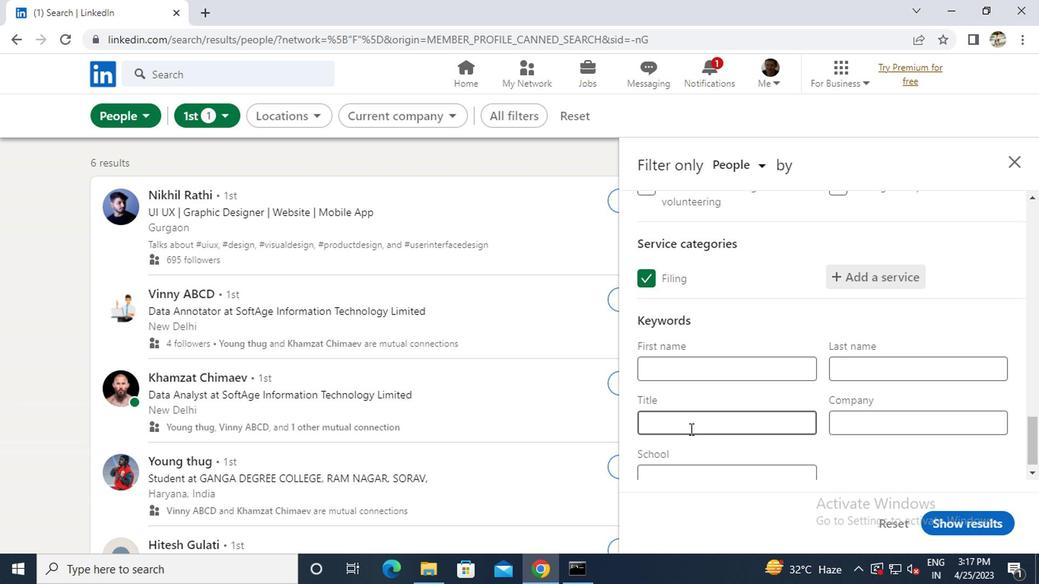 
Action: Key pressed <Key.caps_lock>I<Key.caps_lock>RON<Key.space><Key.caps_lock>W<Key.caps_lock>ORKER
Screenshot: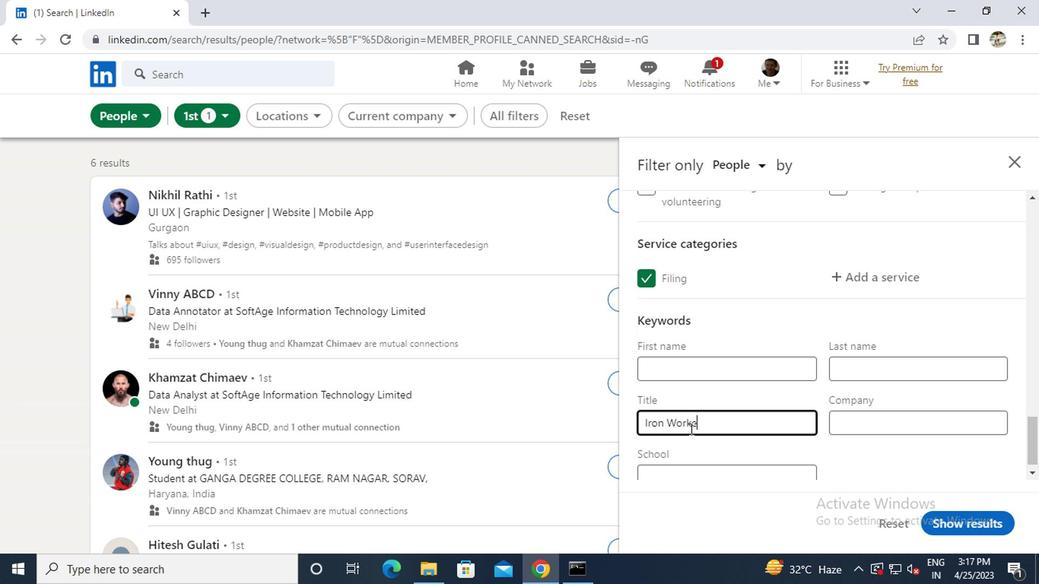
Action: Mouse scrolled (687, 429) with delta (0, 0)
Screenshot: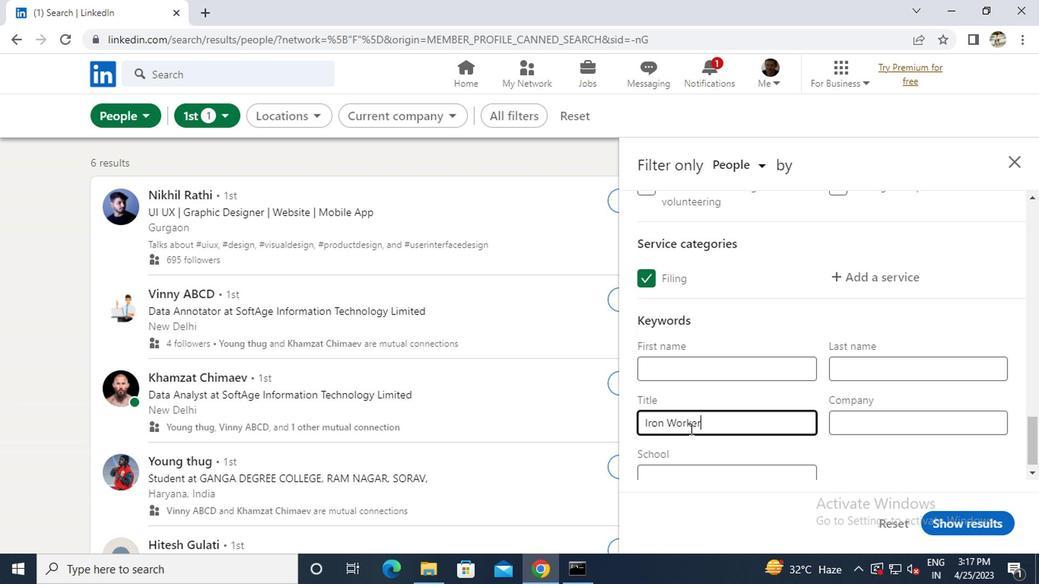
Action: Mouse scrolled (687, 429) with delta (0, 0)
Screenshot: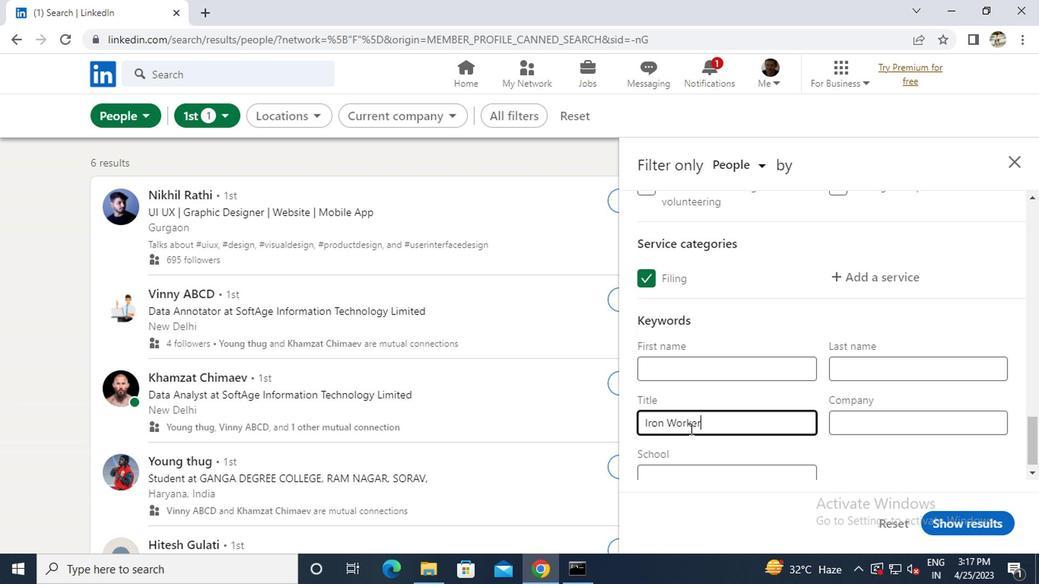 
Action: Mouse moved to (942, 514)
Screenshot: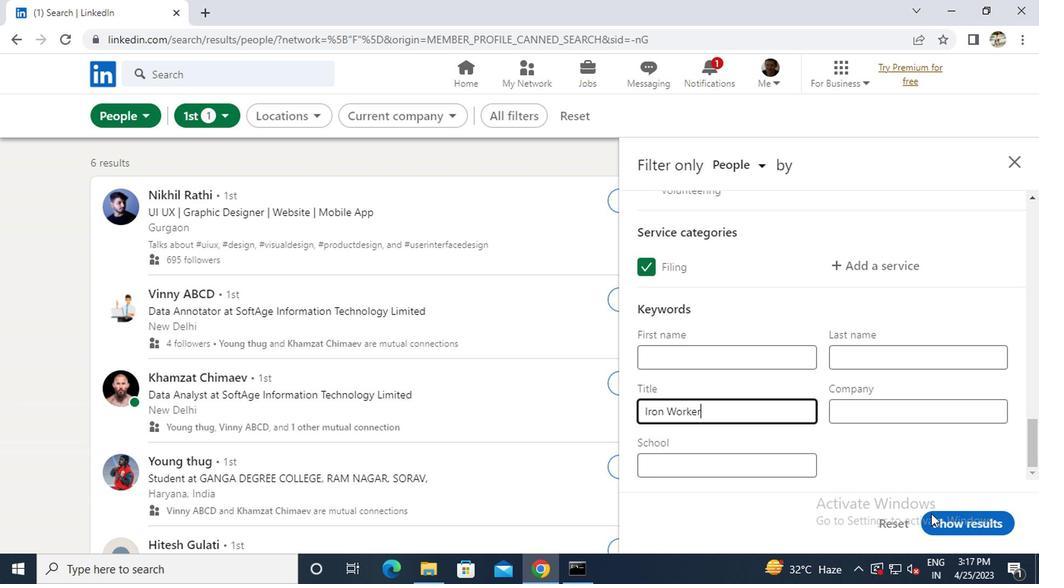 
Action: Mouse pressed left at (942, 514)
Screenshot: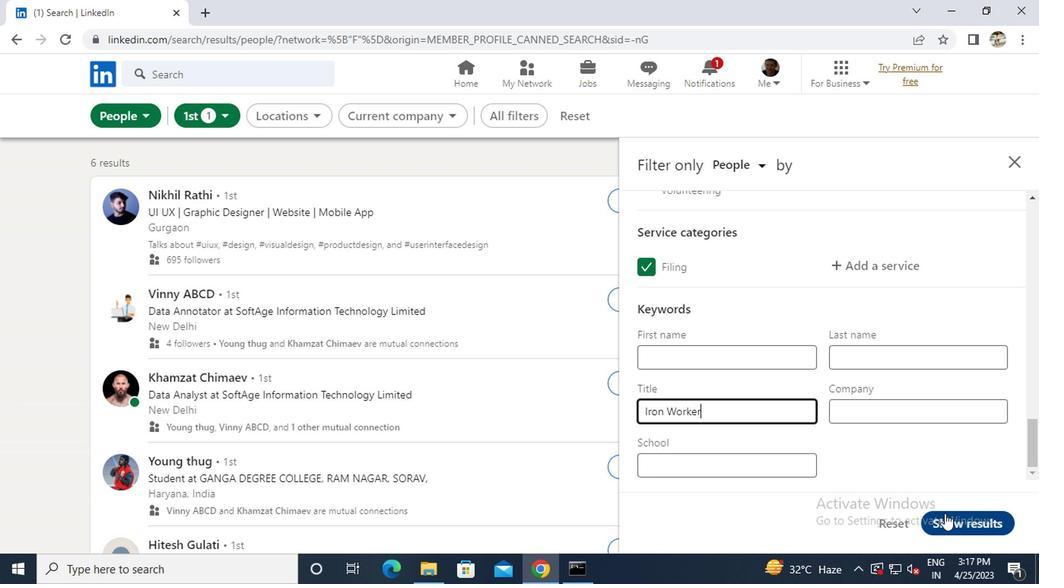 
